 Task: Forward email as attachment with the signature Christian Kelly with the subject Request for sponsorship from softage.1@softage.net to softage.10@softage.net with the message Can you send me a copy of the updated project schedule?
Action: Mouse moved to (1005, 86)
Screenshot: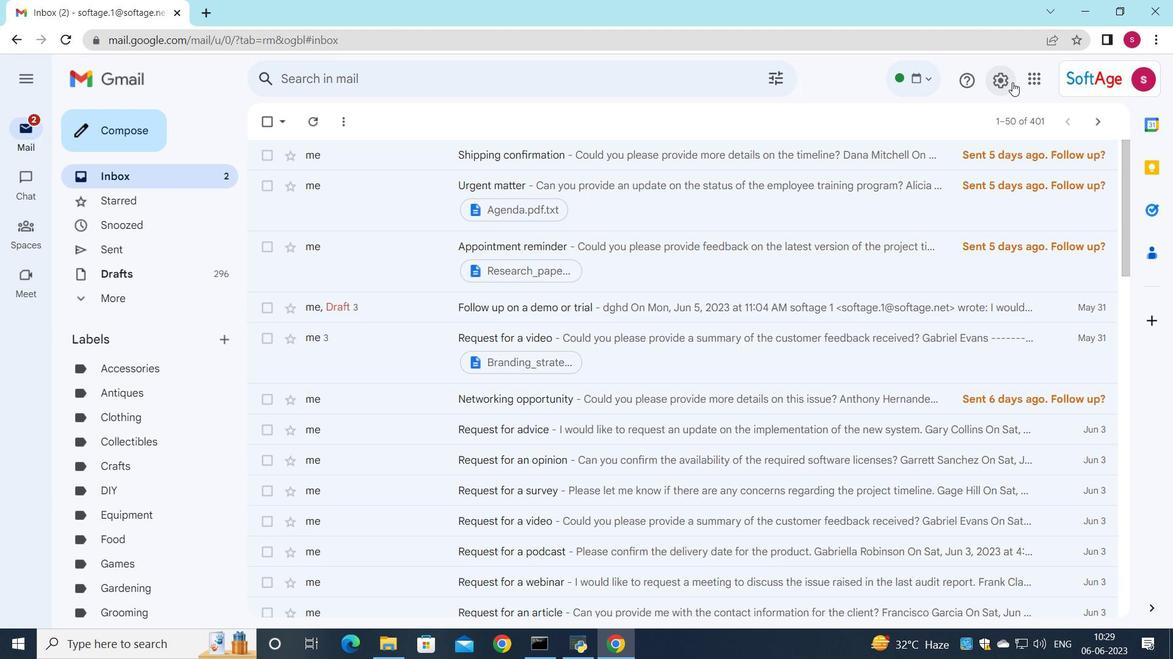 
Action: Mouse pressed left at (1005, 86)
Screenshot: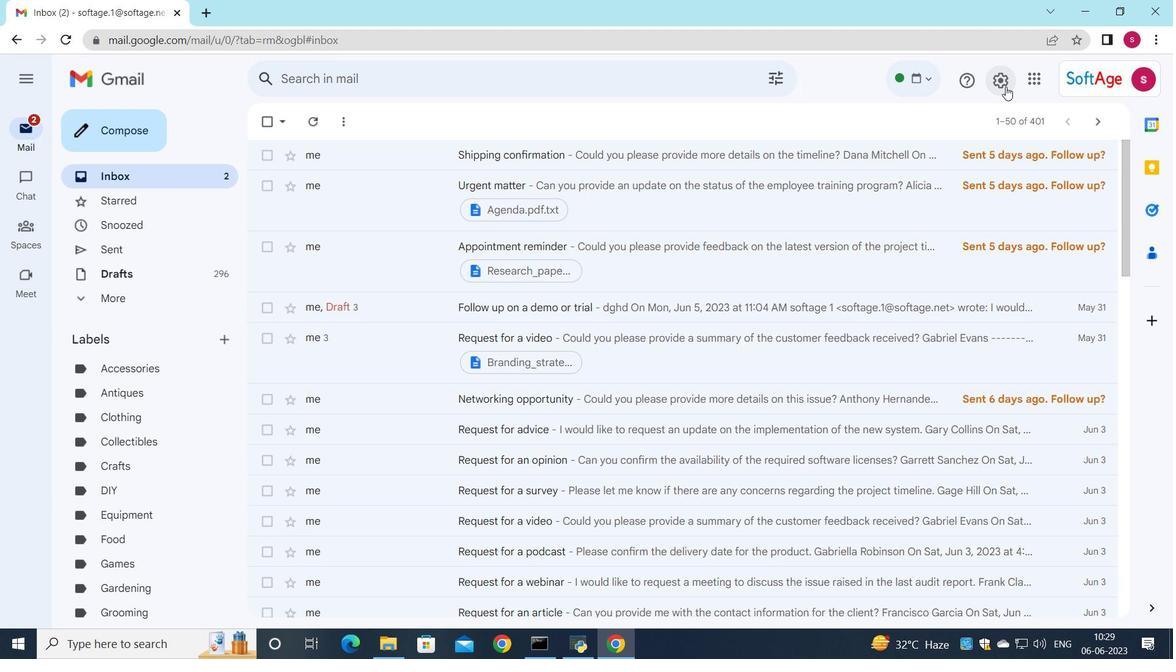 
Action: Mouse moved to (996, 160)
Screenshot: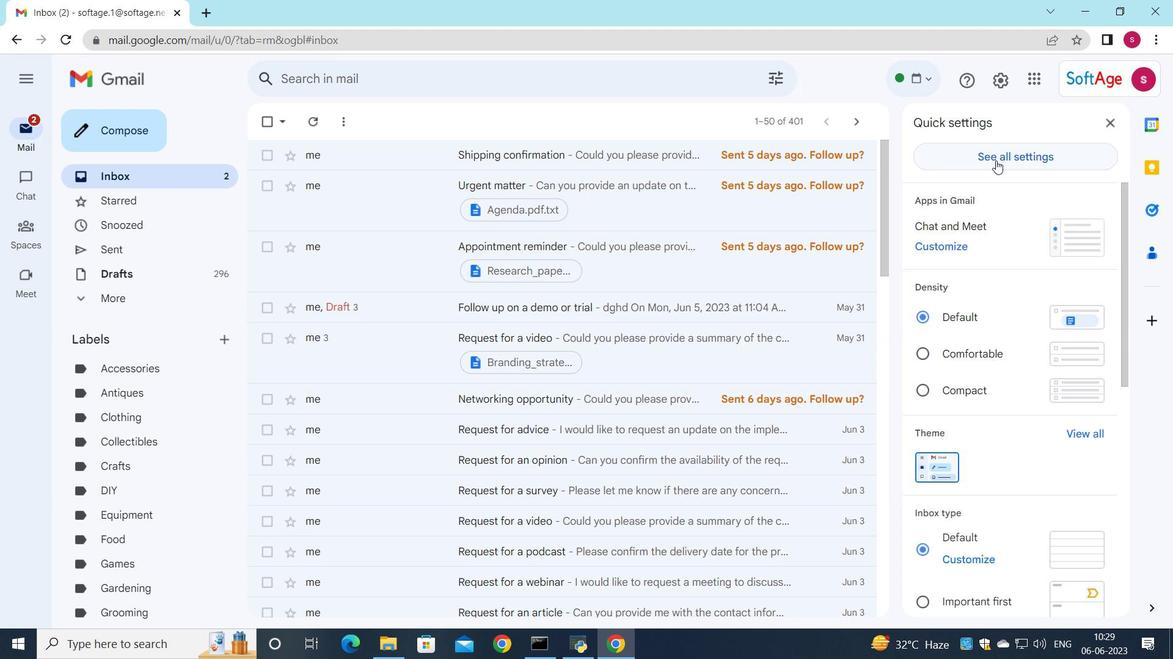 
Action: Mouse pressed left at (996, 160)
Screenshot: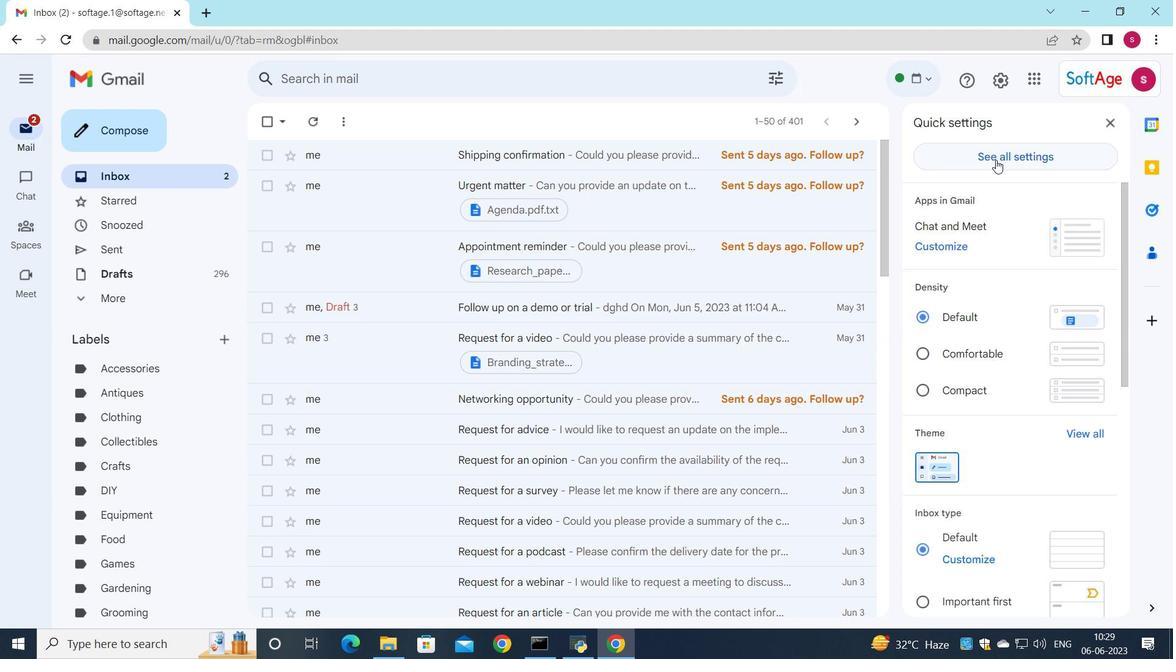 
Action: Mouse moved to (535, 287)
Screenshot: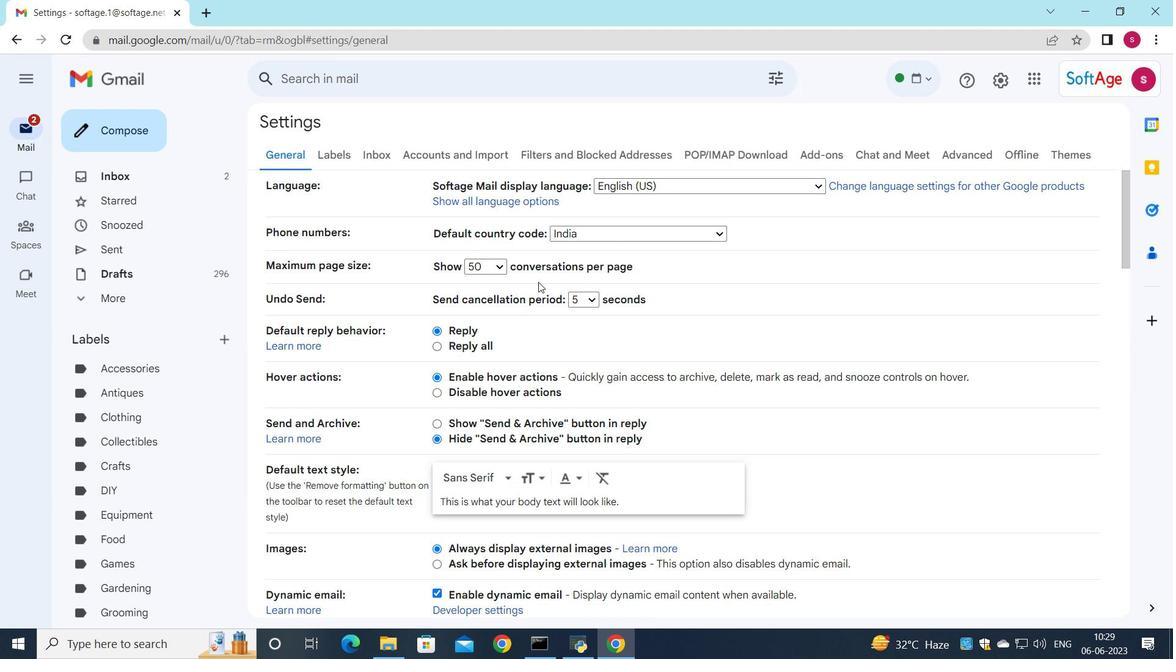 
Action: Mouse scrolled (535, 286) with delta (0, 0)
Screenshot: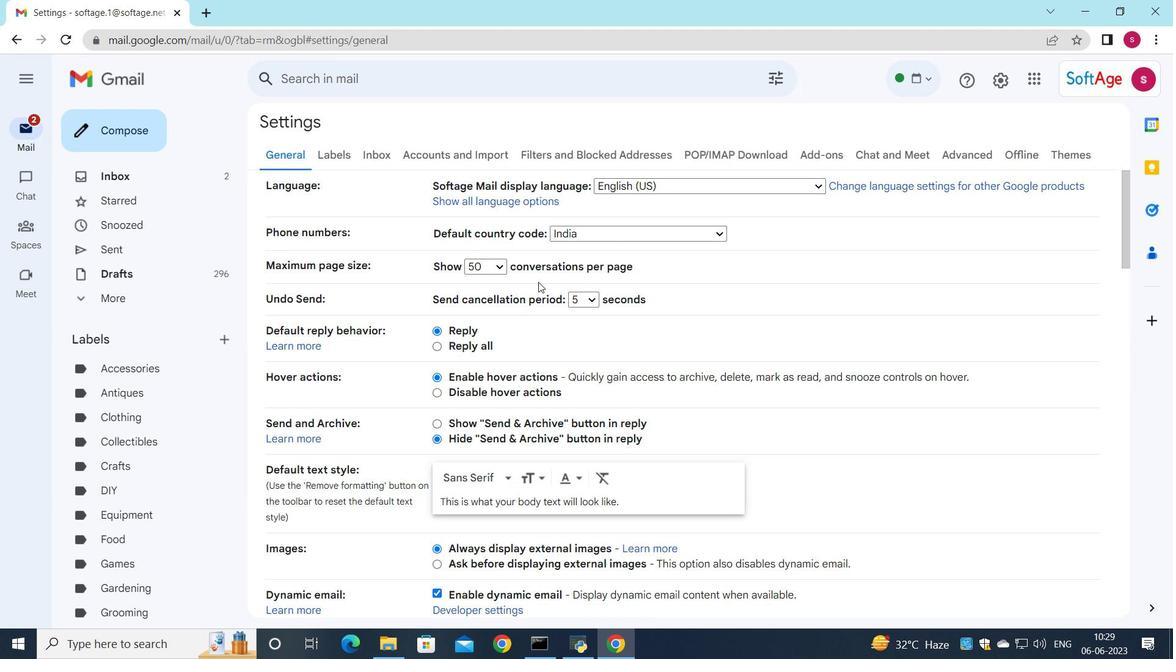 
Action: Mouse moved to (493, 302)
Screenshot: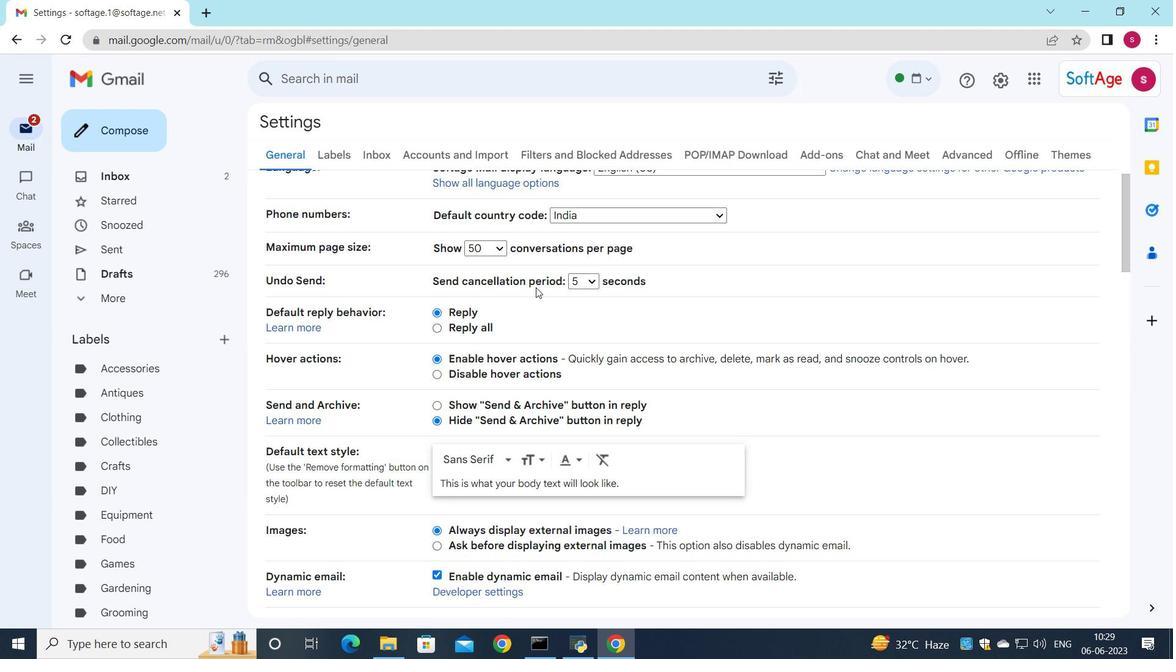 
Action: Mouse scrolled (535, 288) with delta (0, 0)
Screenshot: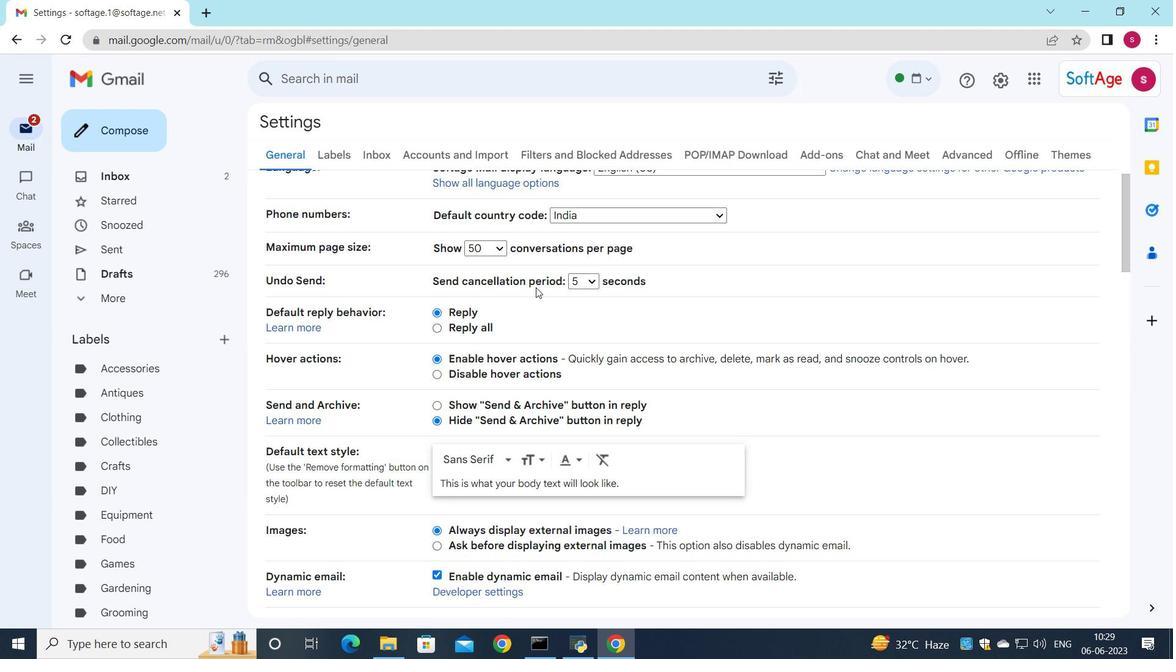 
Action: Mouse moved to (491, 302)
Screenshot: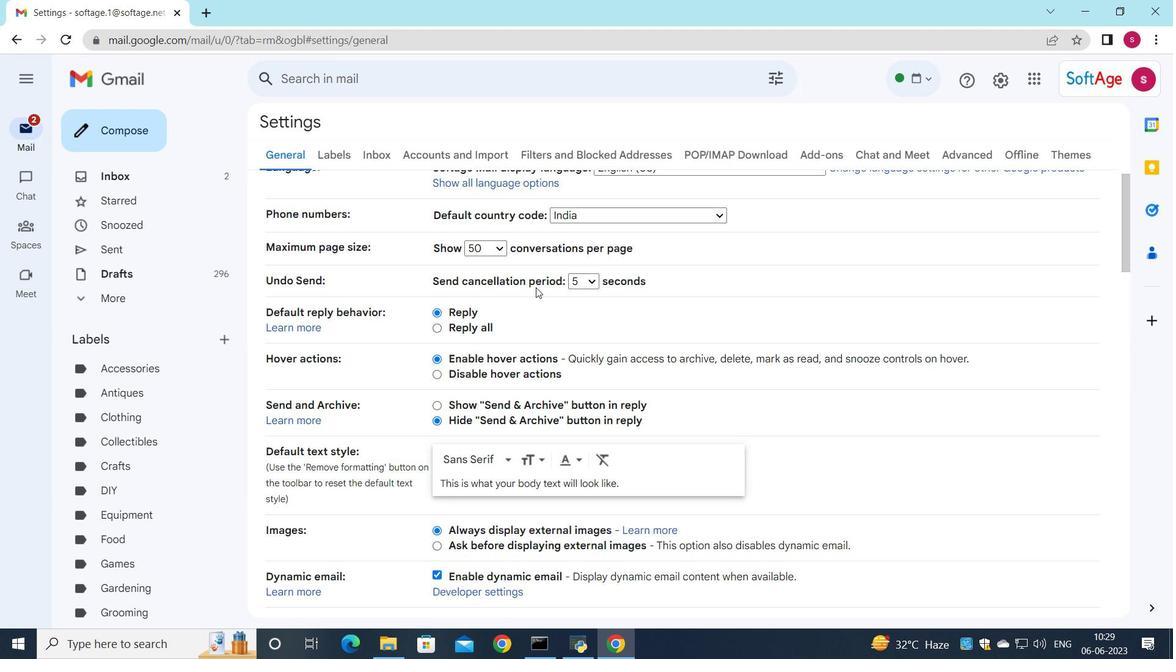 
Action: Mouse scrolled (535, 291) with delta (0, 0)
Screenshot: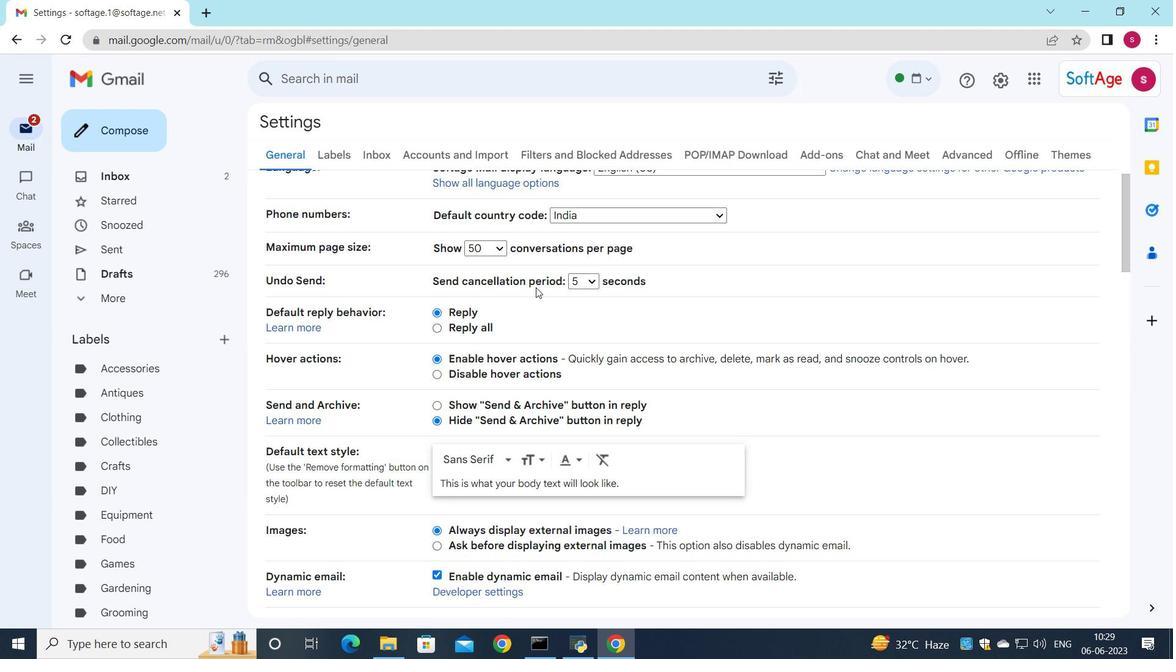 
Action: Mouse moved to (488, 302)
Screenshot: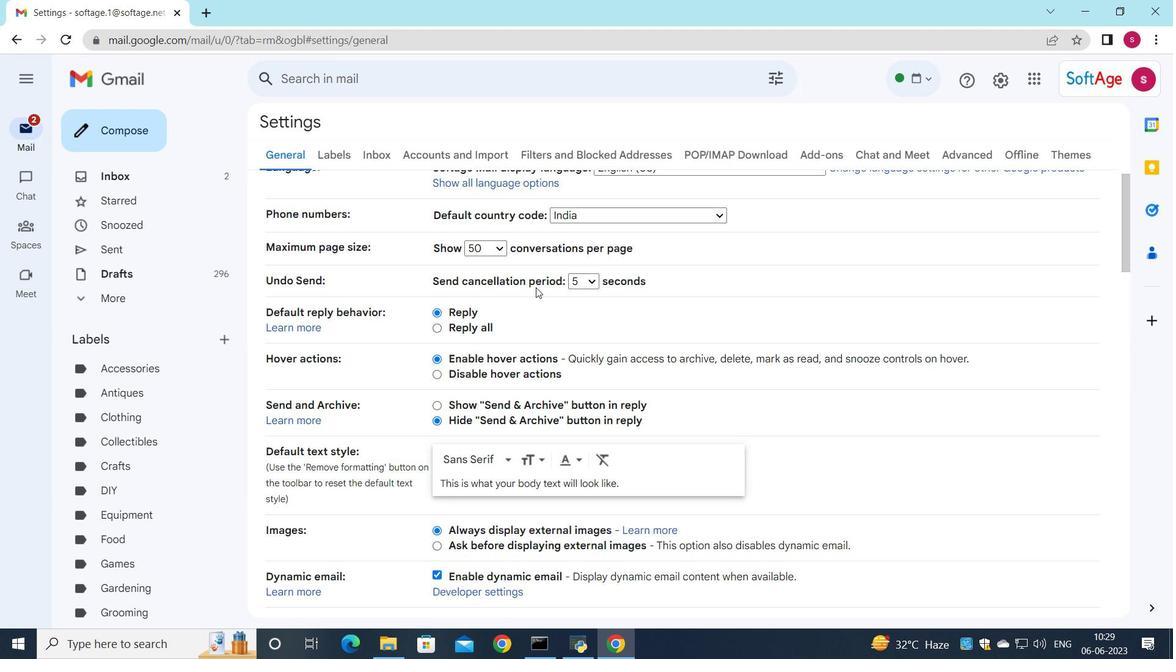 
Action: Mouse scrolled (535, 293) with delta (0, 0)
Screenshot: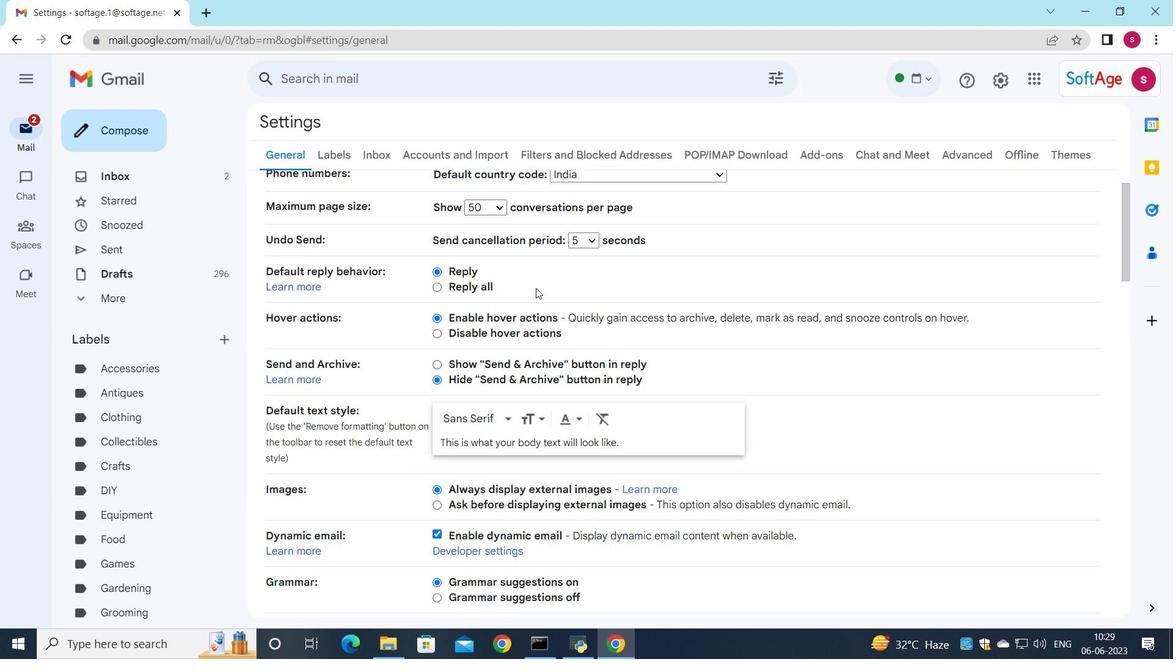 
Action: Mouse moved to (474, 309)
Screenshot: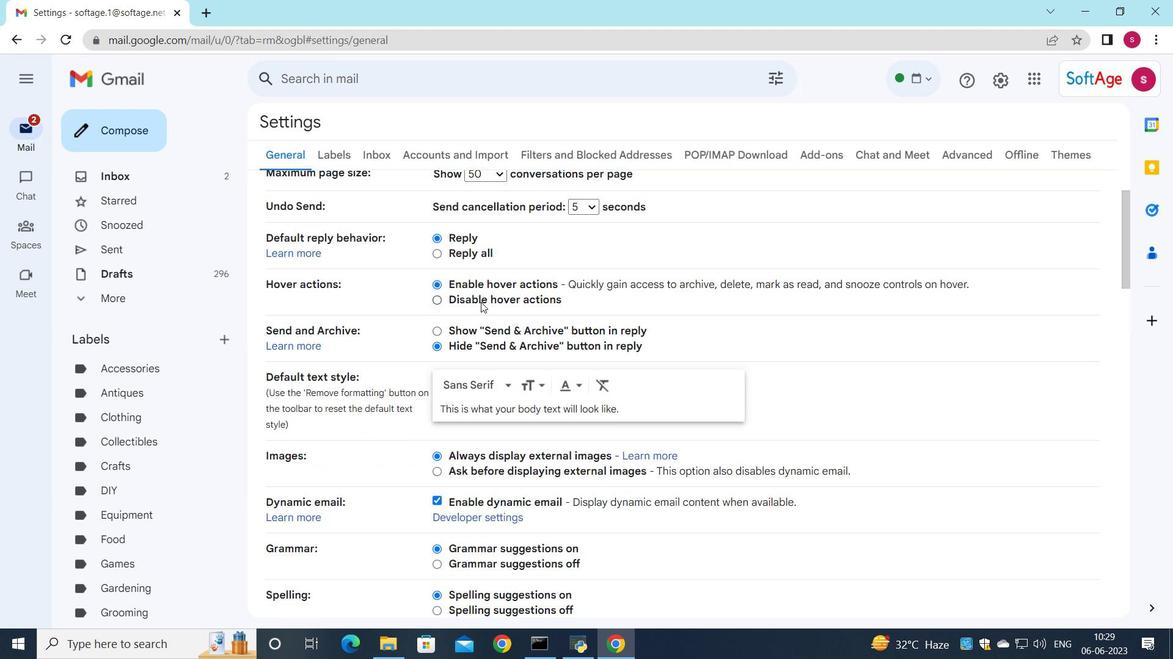 
Action: Mouse scrolled (474, 307) with delta (0, 0)
Screenshot: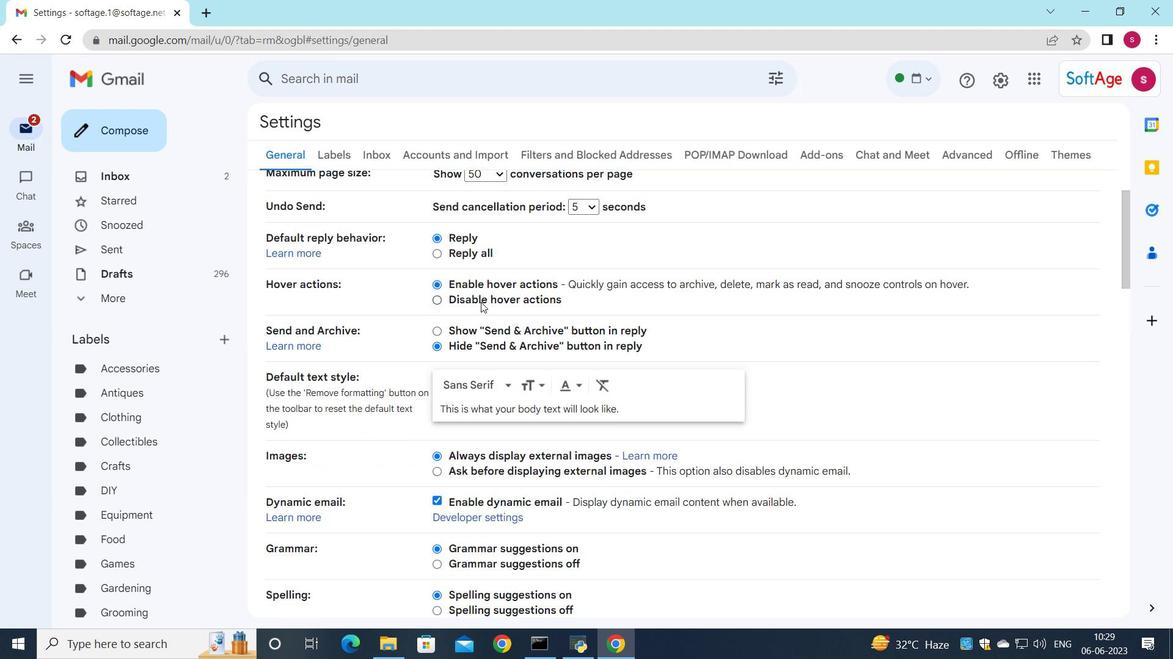 
Action: Mouse moved to (472, 310)
Screenshot: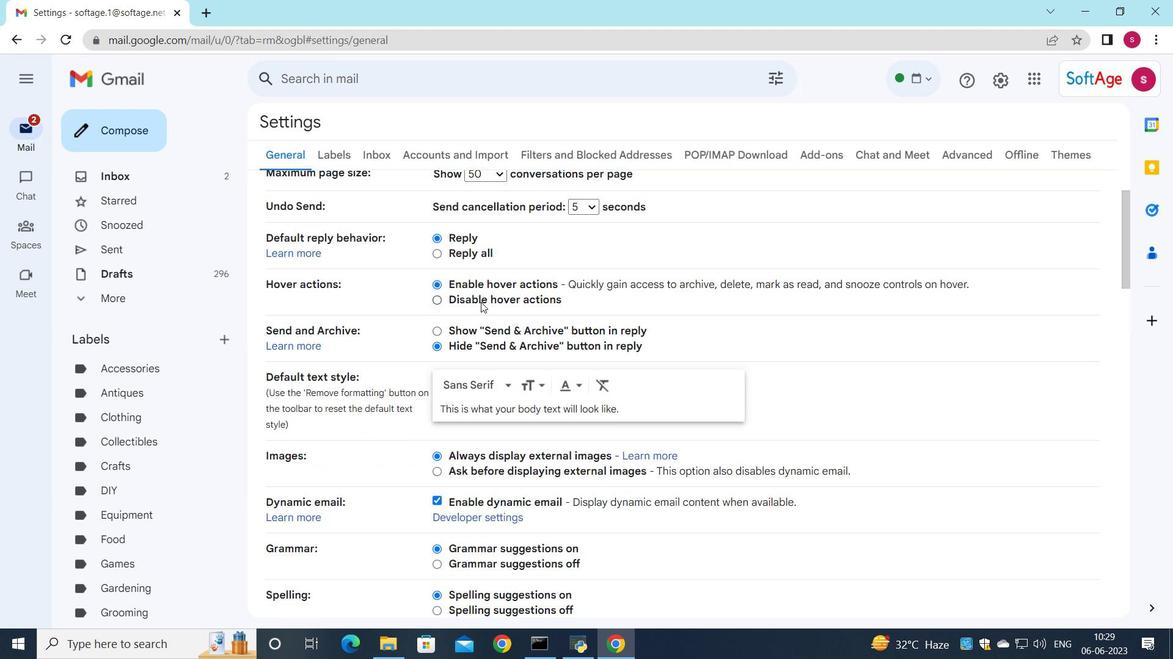 
Action: Mouse scrolled (473, 309) with delta (0, 0)
Screenshot: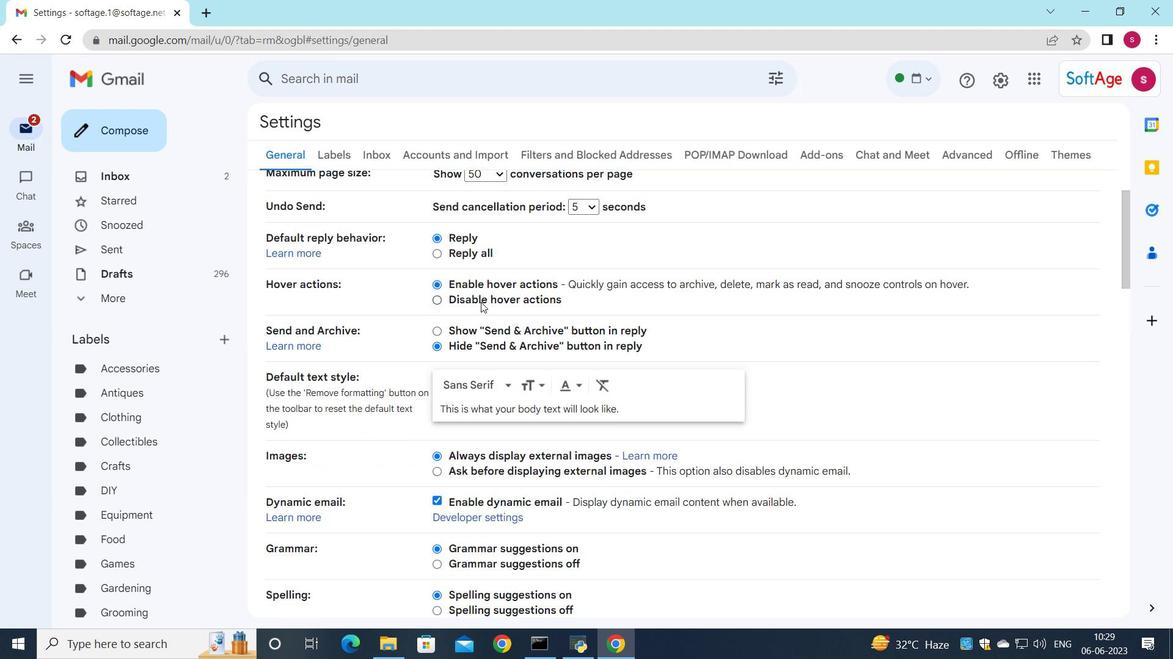 
Action: Mouse moved to (471, 315)
Screenshot: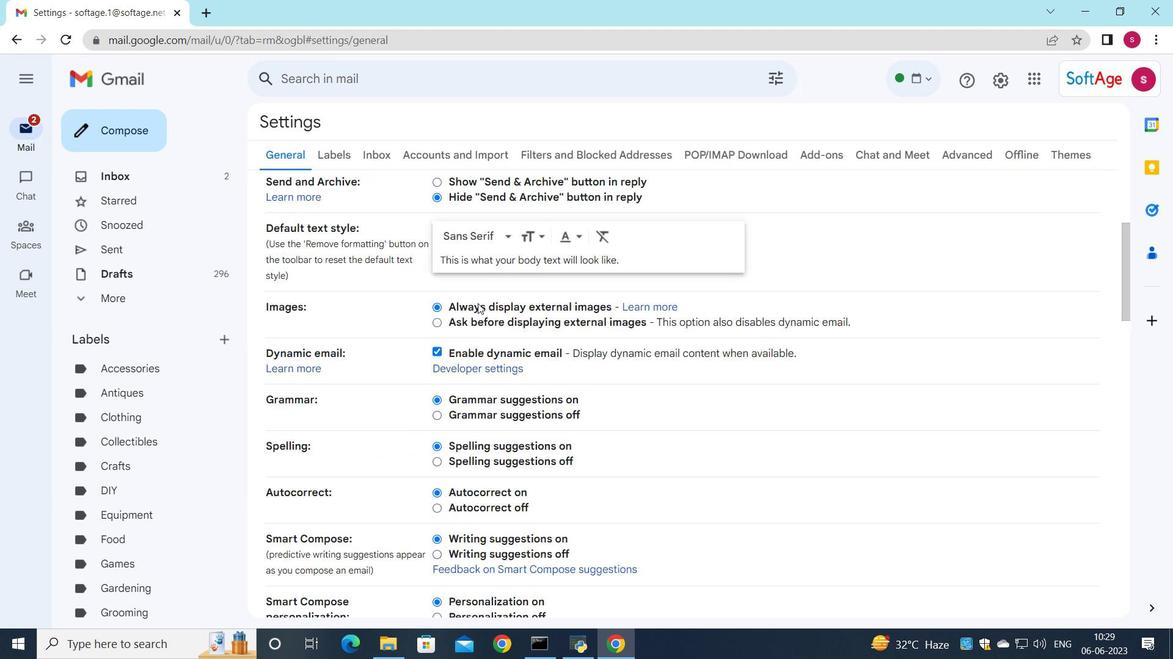 
Action: Mouse scrolled (471, 314) with delta (0, 0)
Screenshot: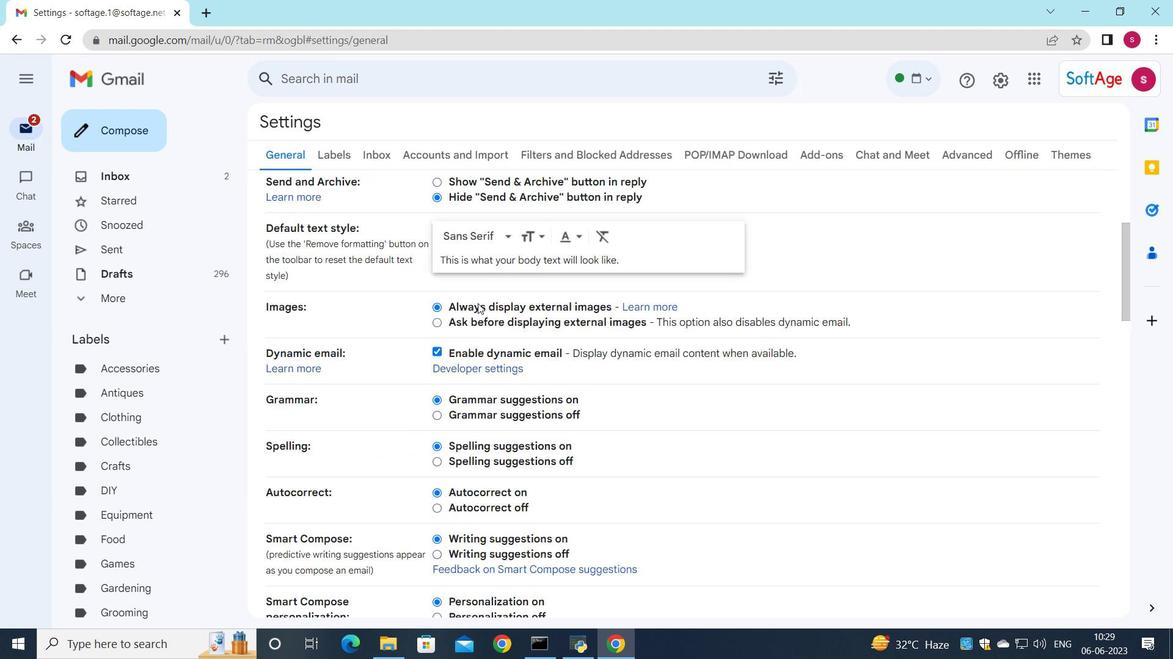
Action: Mouse moved to (467, 322)
Screenshot: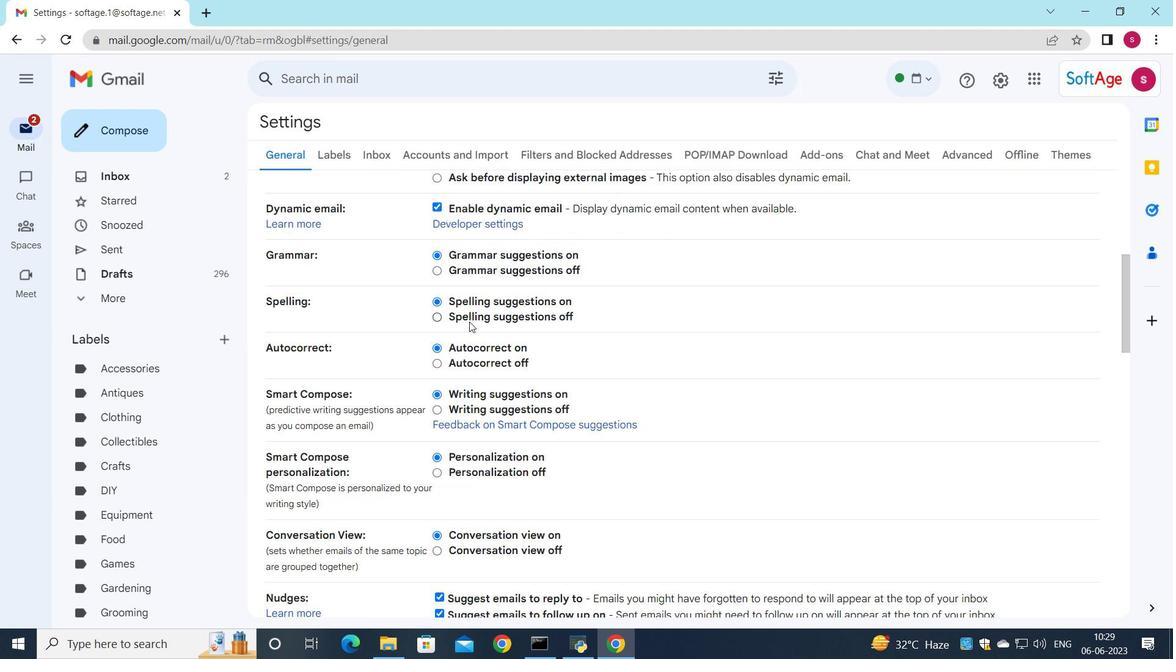 
Action: Mouse scrolled (467, 321) with delta (0, 0)
Screenshot: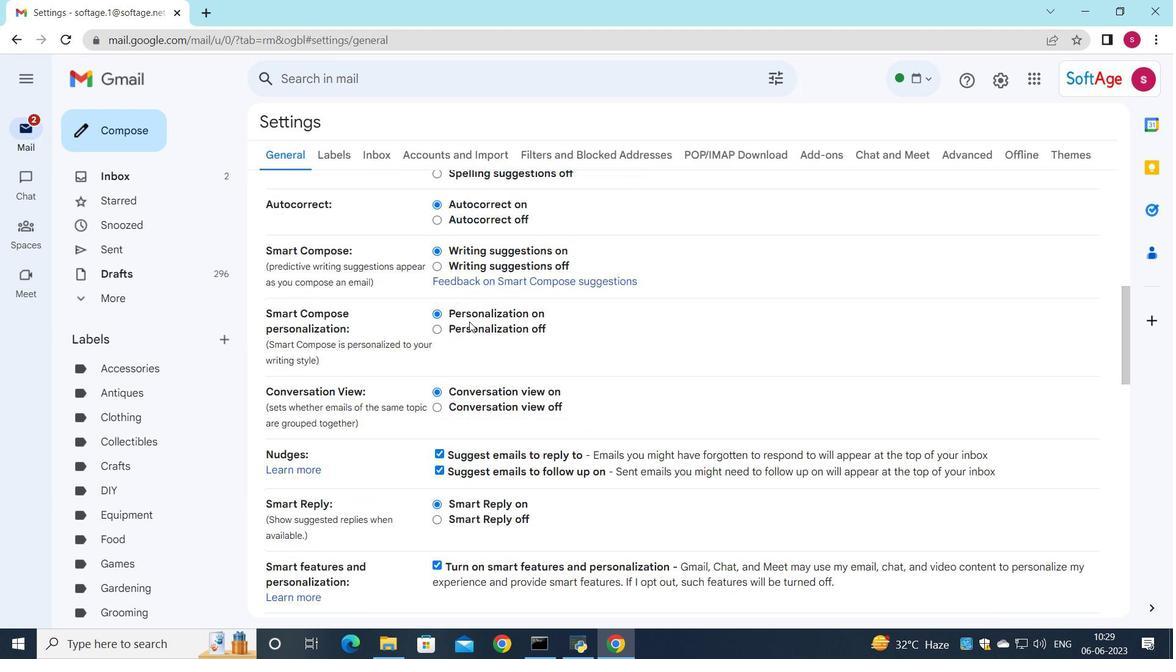 
Action: Mouse moved to (466, 322)
Screenshot: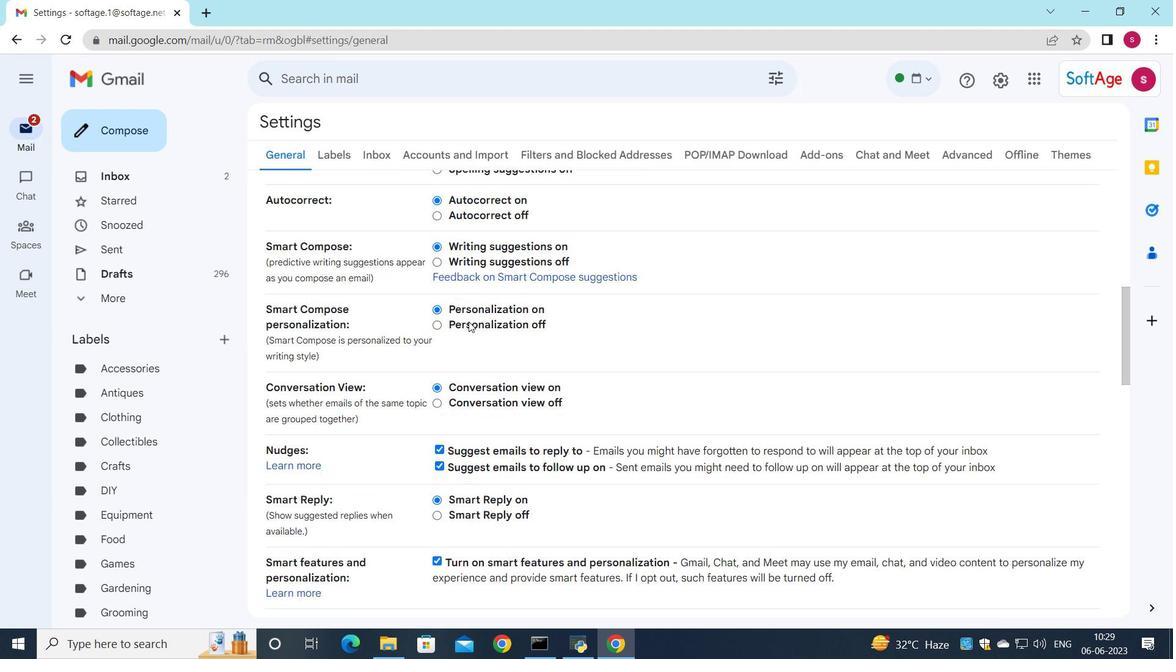 
Action: Mouse scrolled (466, 321) with delta (0, 0)
Screenshot: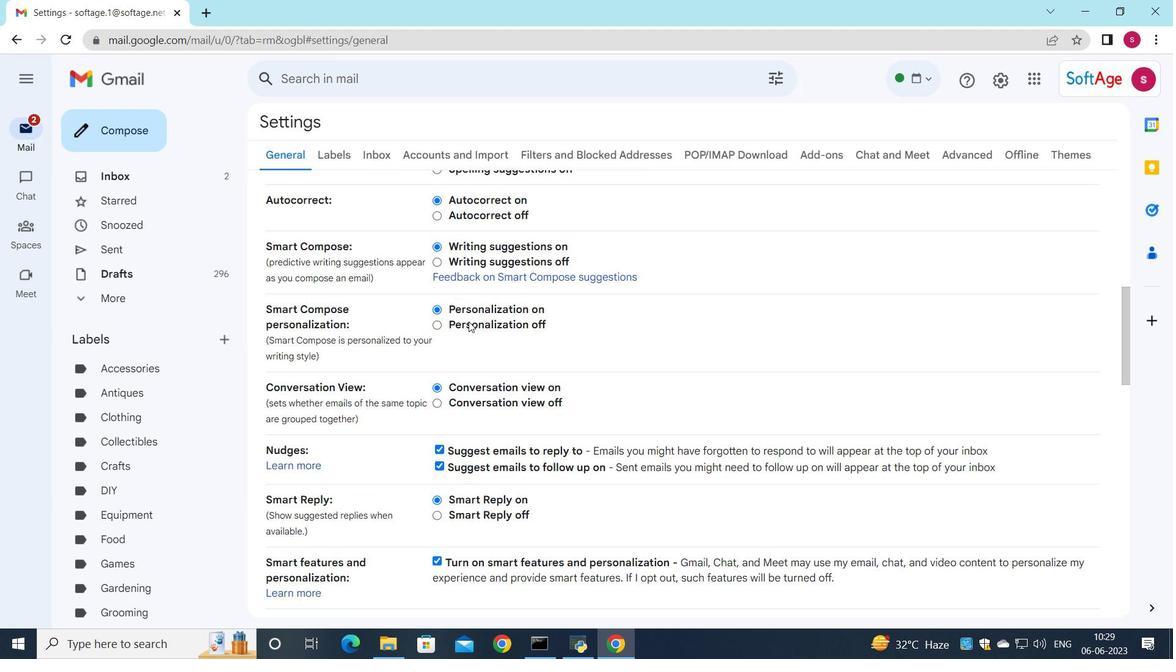 
Action: Mouse scrolled (466, 321) with delta (0, 0)
Screenshot: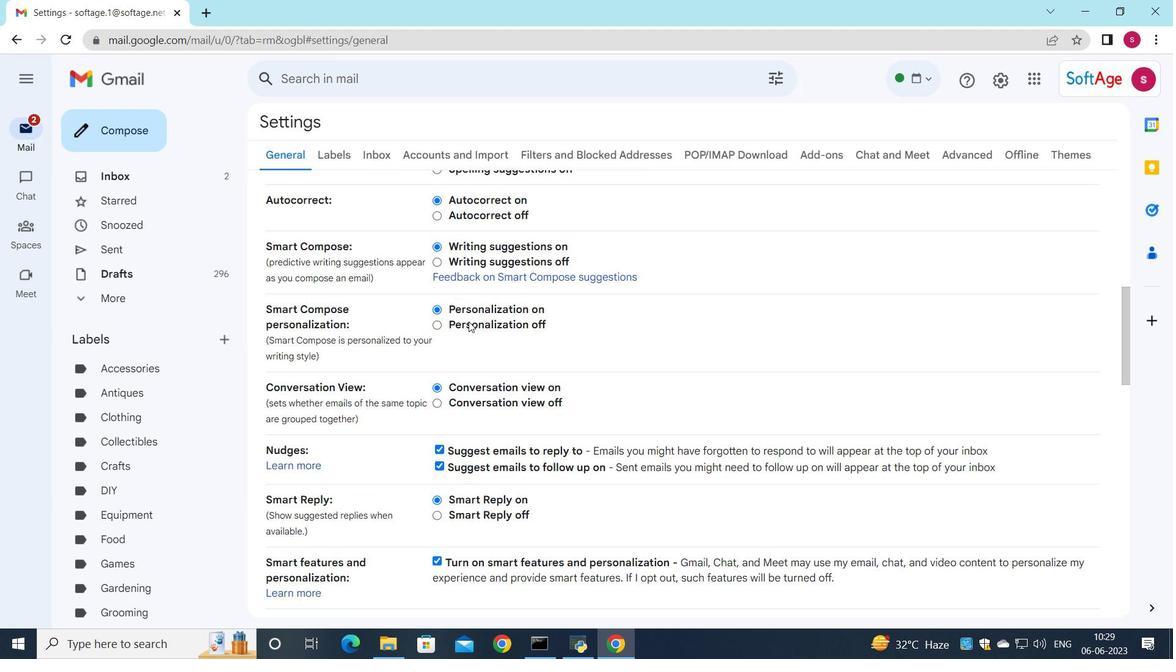 
Action: Mouse moved to (466, 322)
Screenshot: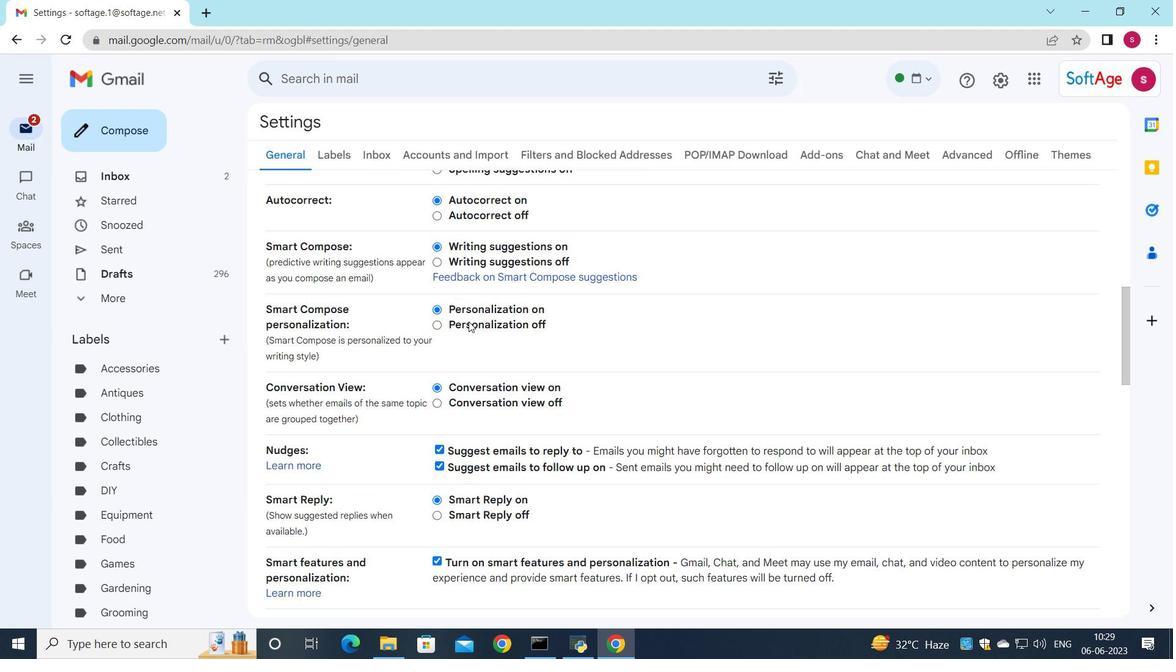 
Action: Mouse scrolled (466, 321) with delta (0, 0)
Screenshot: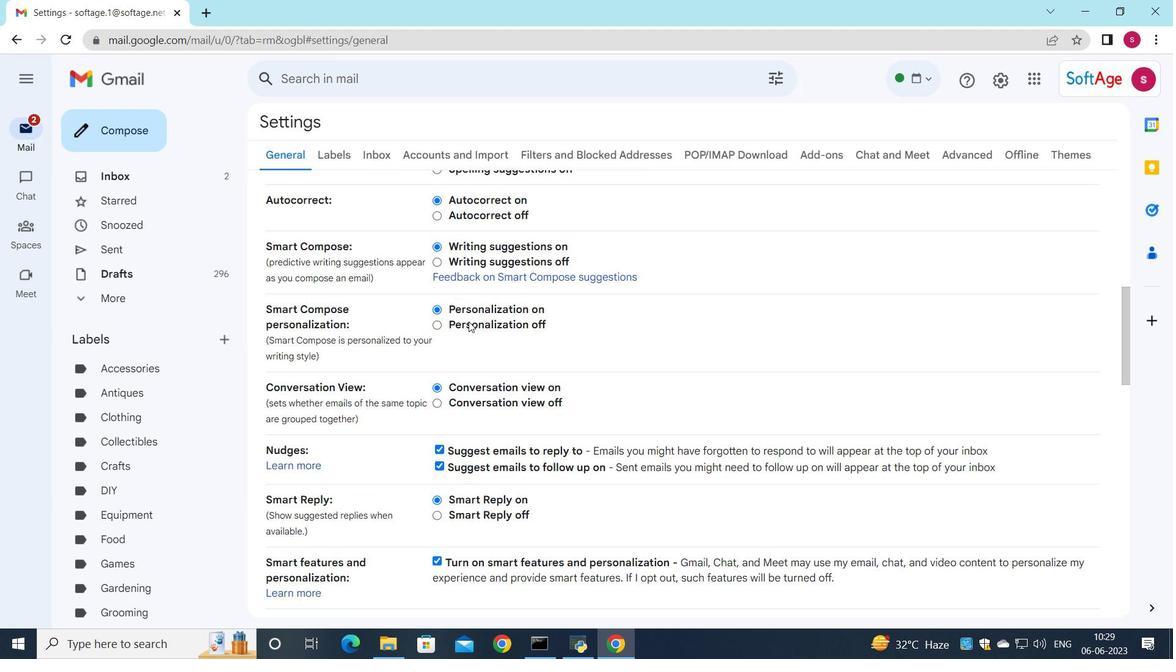 
Action: Mouse moved to (466, 325)
Screenshot: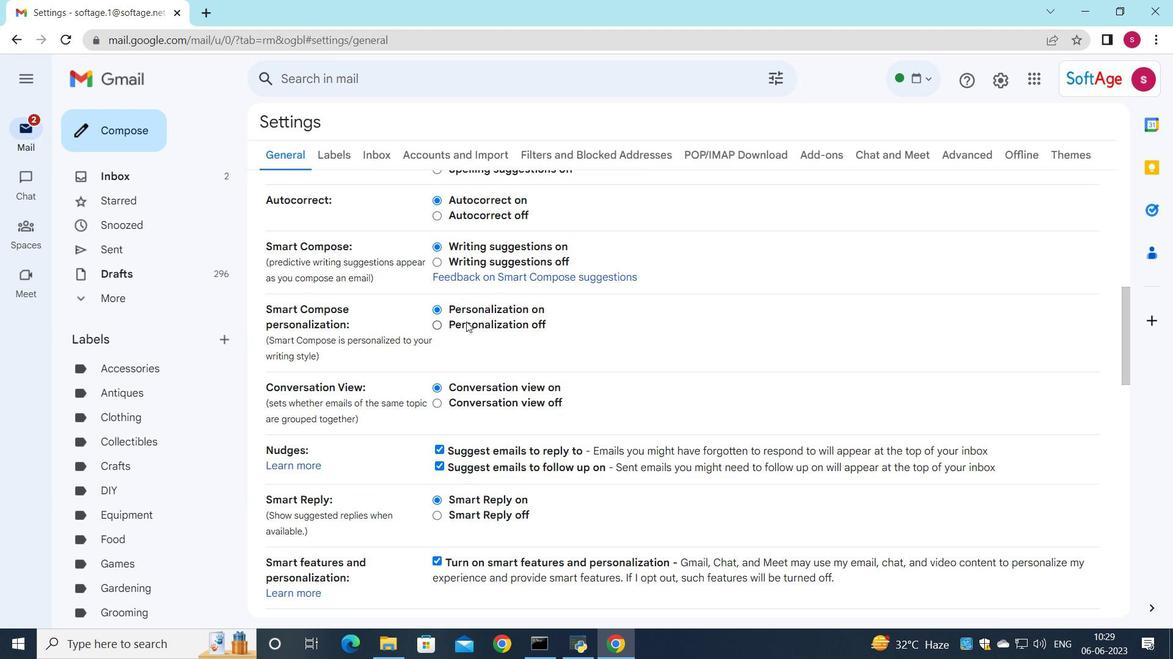 
Action: Mouse scrolled (466, 324) with delta (0, 0)
Screenshot: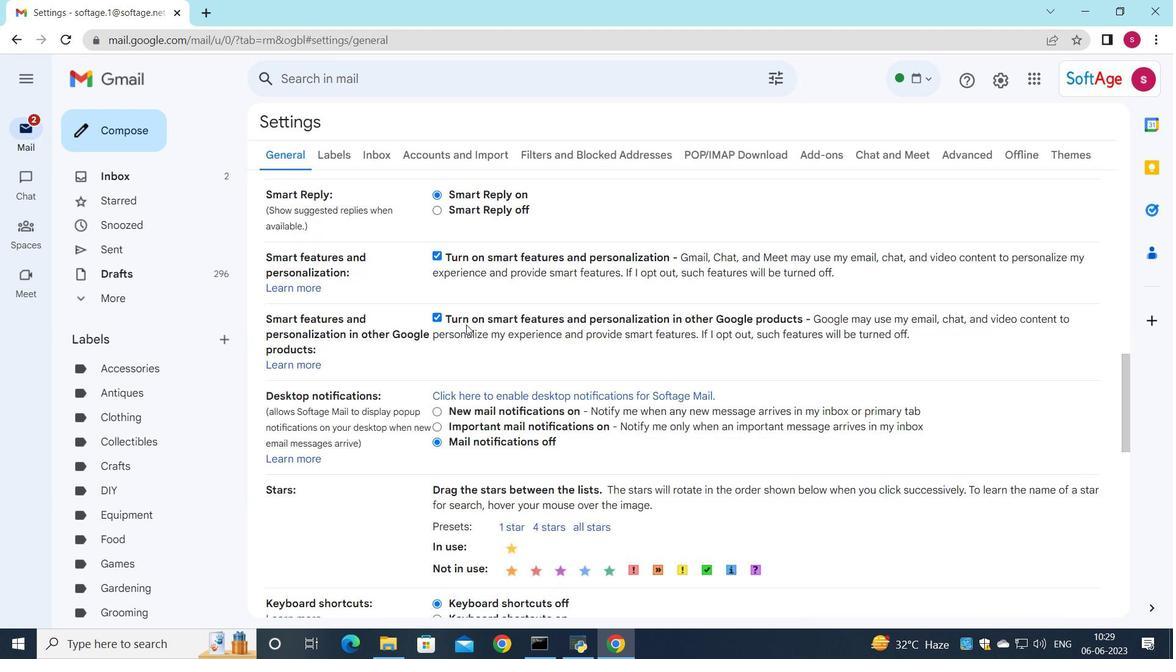 
Action: Mouse scrolled (466, 324) with delta (0, 0)
Screenshot: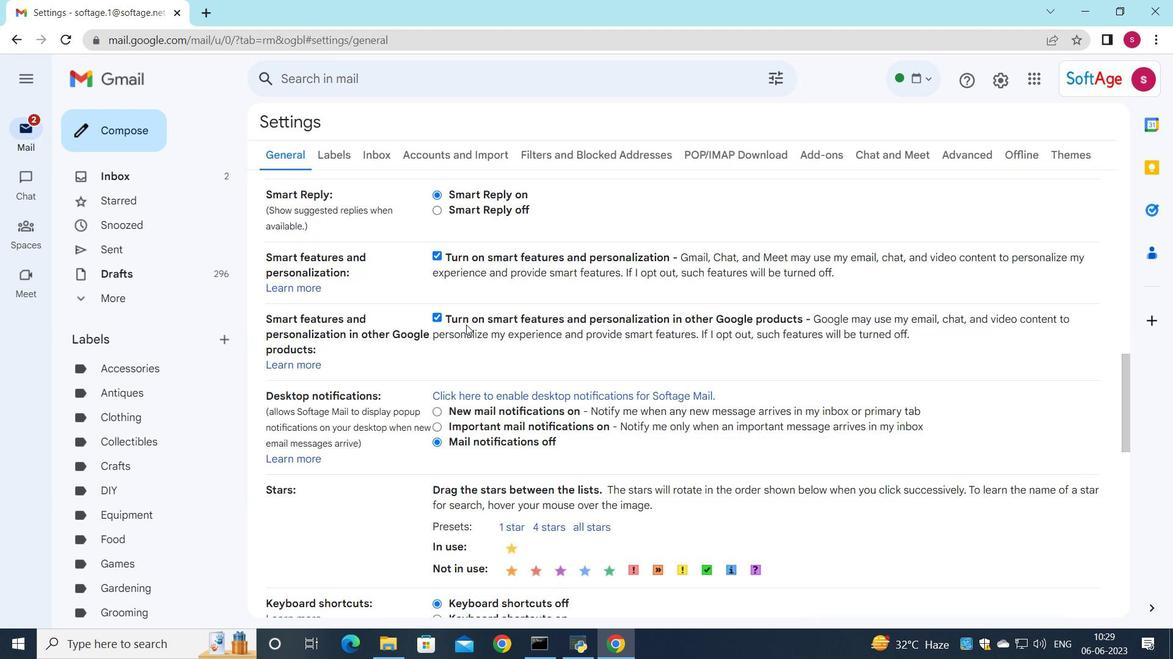 
Action: Mouse scrolled (466, 324) with delta (0, 0)
Screenshot: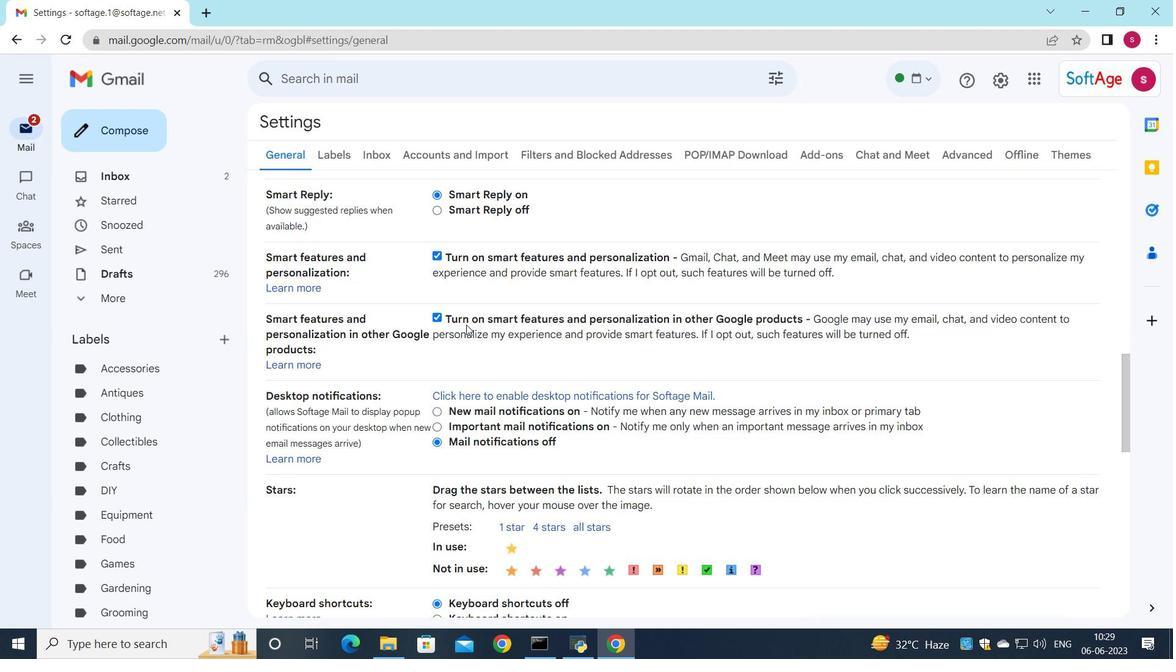 
Action: Mouse scrolled (466, 324) with delta (0, 0)
Screenshot: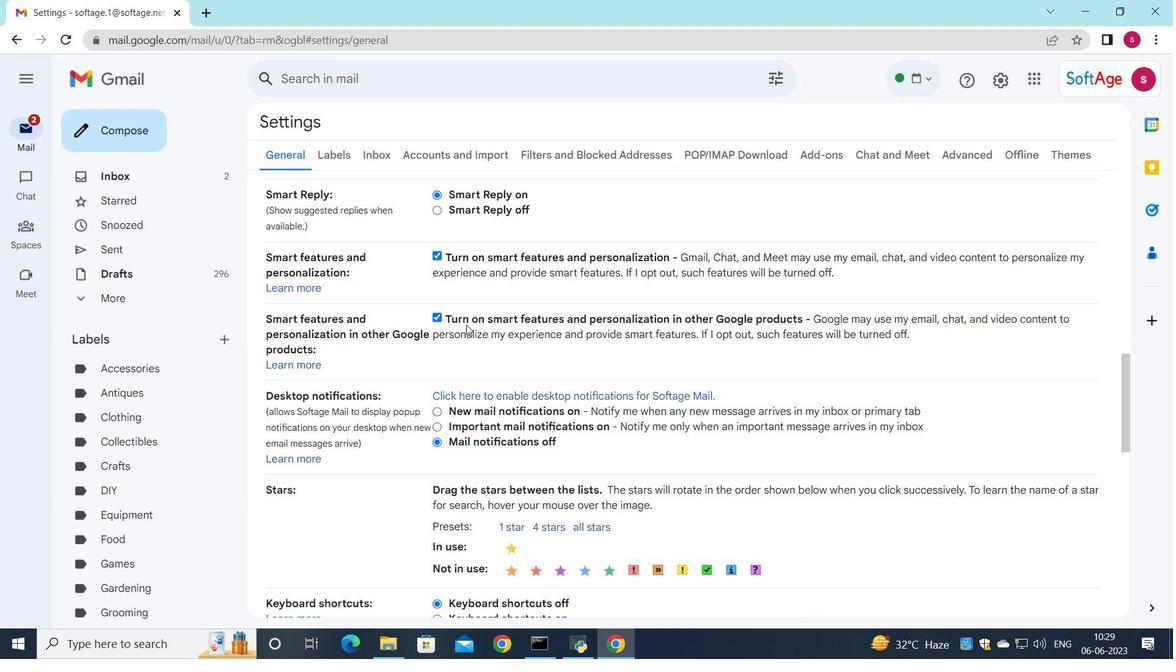 
Action: Mouse scrolled (466, 324) with delta (0, 0)
Screenshot: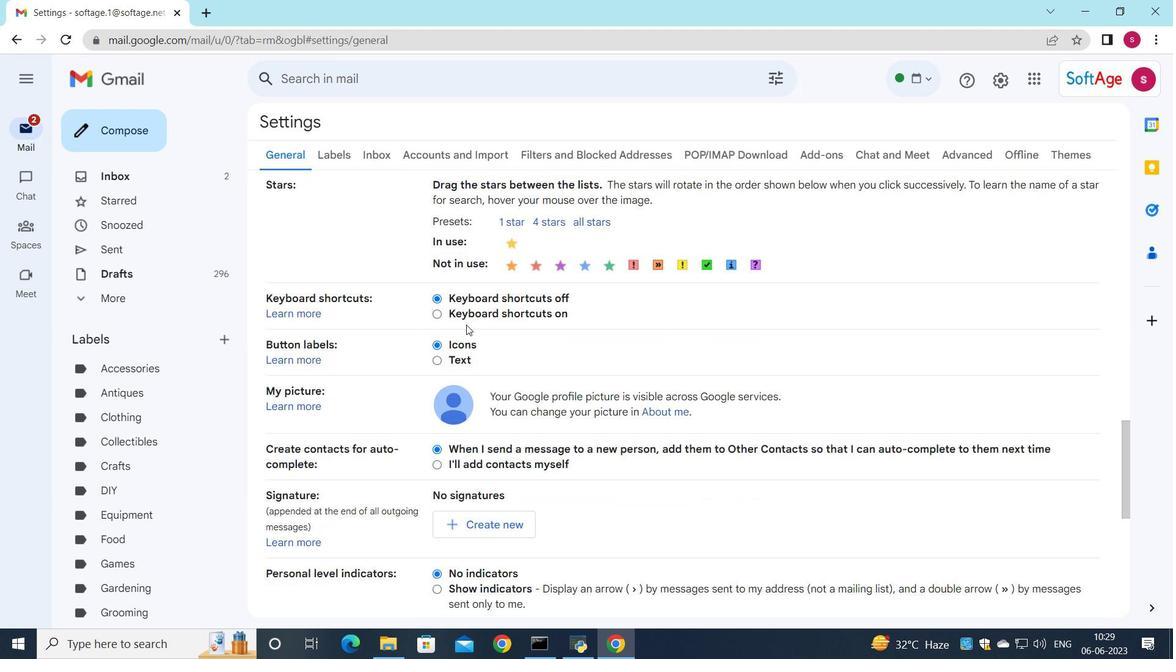 
Action: Mouse scrolled (466, 324) with delta (0, 0)
Screenshot: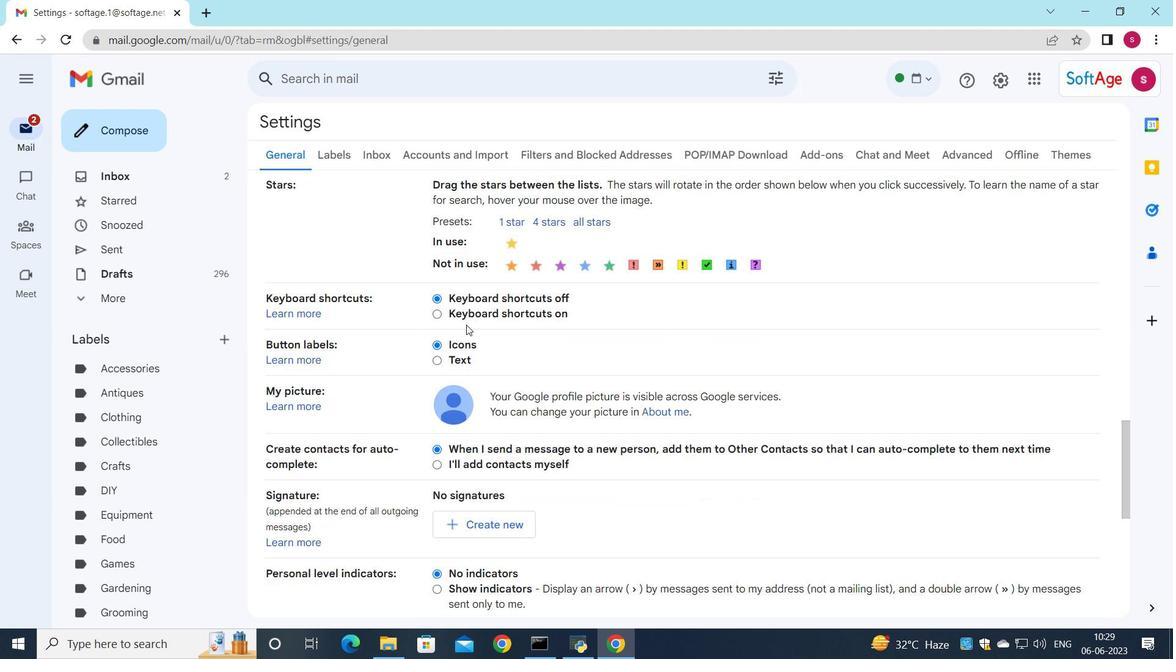 
Action: Mouse scrolled (466, 324) with delta (0, 0)
Screenshot: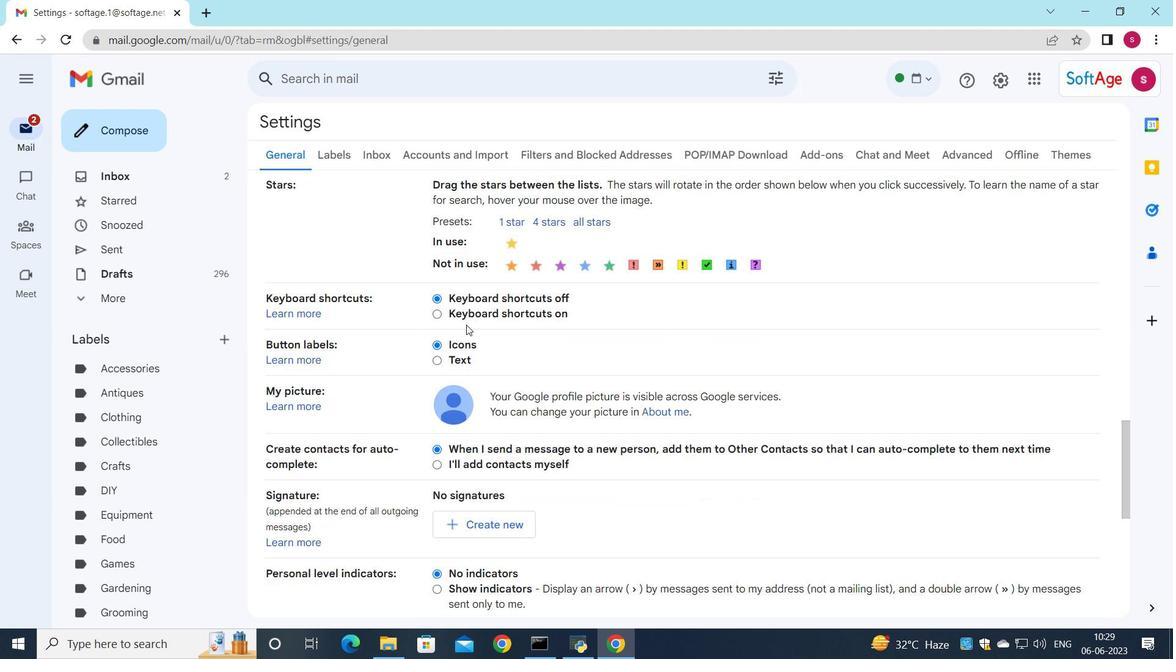 
Action: Mouse moved to (466, 293)
Screenshot: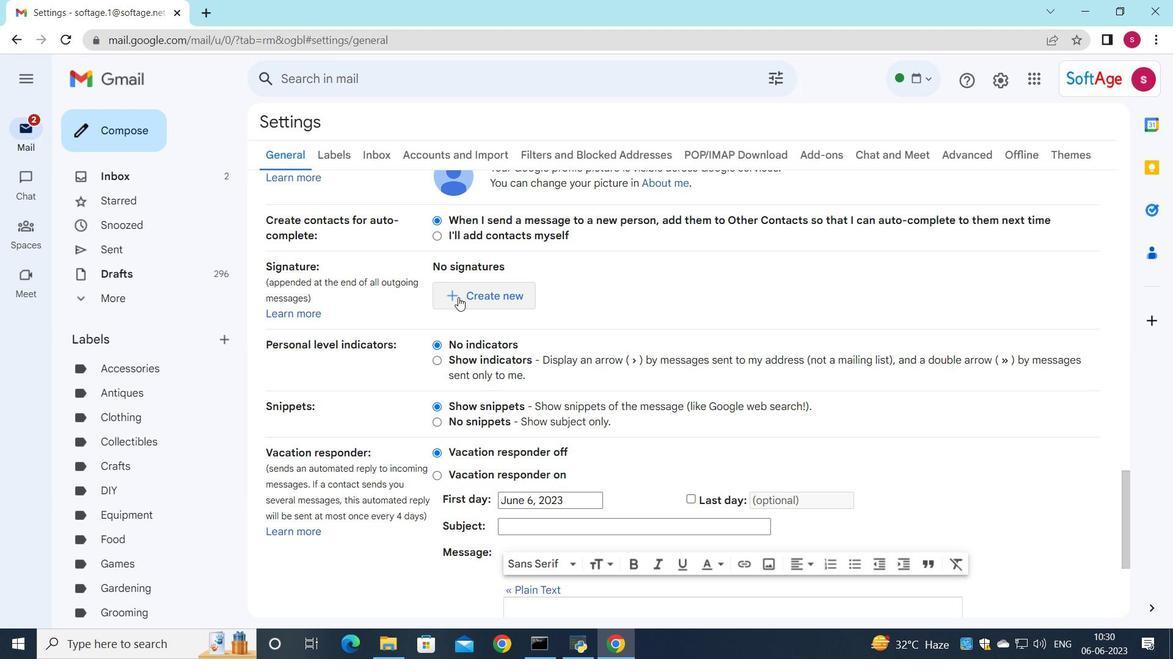 
Action: Mouse pressed left at (466, 293)
Screenshot: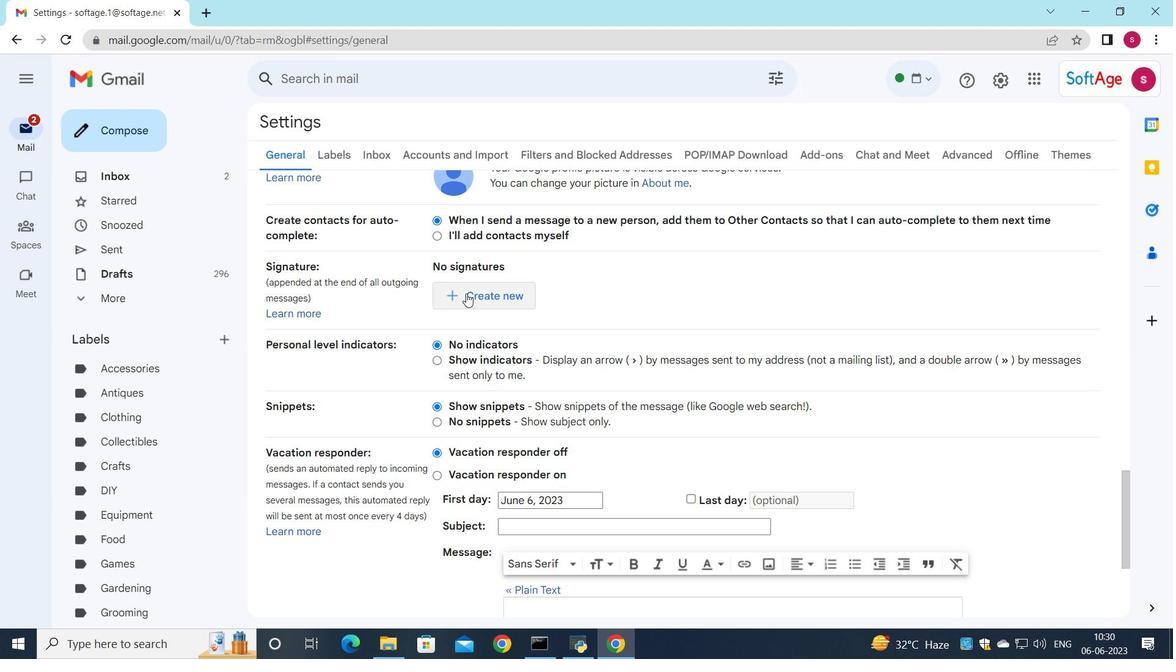 
Action: Key pressed <Key.shift>Christian<Key.space><Key.shift>Kelly
Screenshot: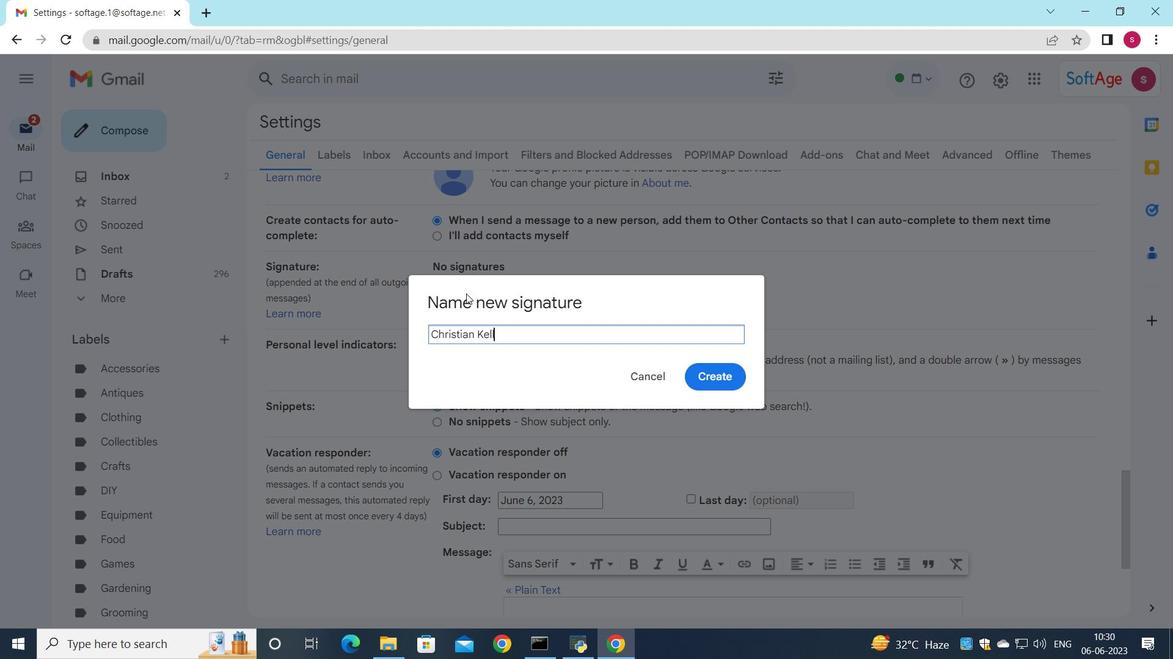 
Action: Mouse moved to (699, 388)
Screenshot: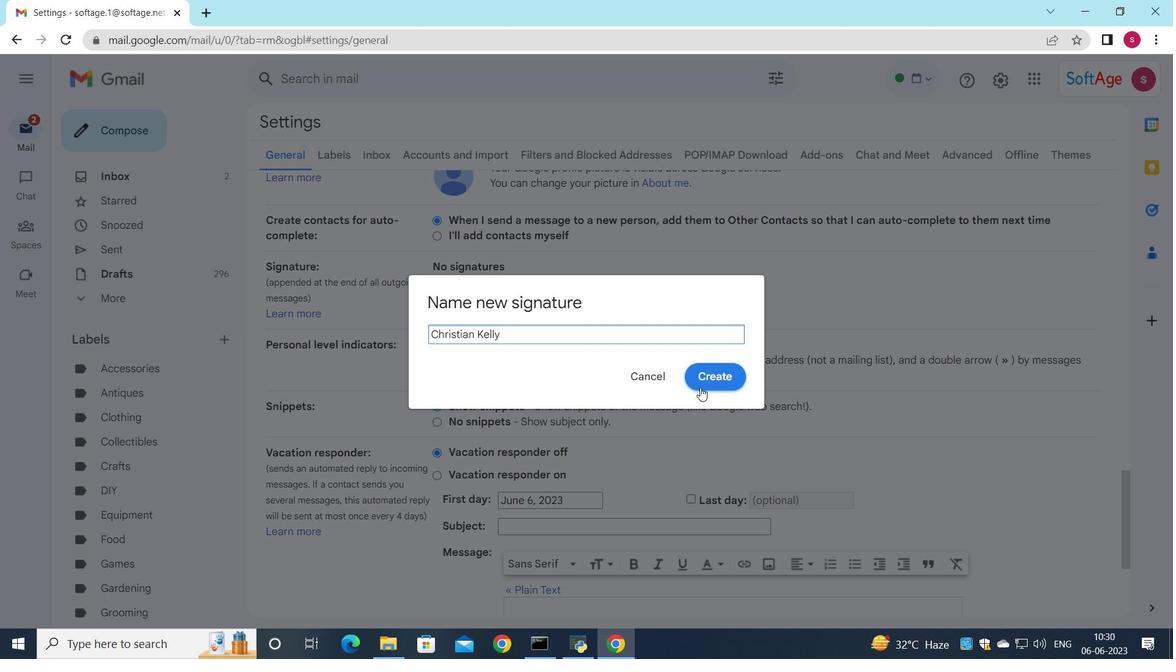 
Action: Key pressed <Key.enter>
Screenshot: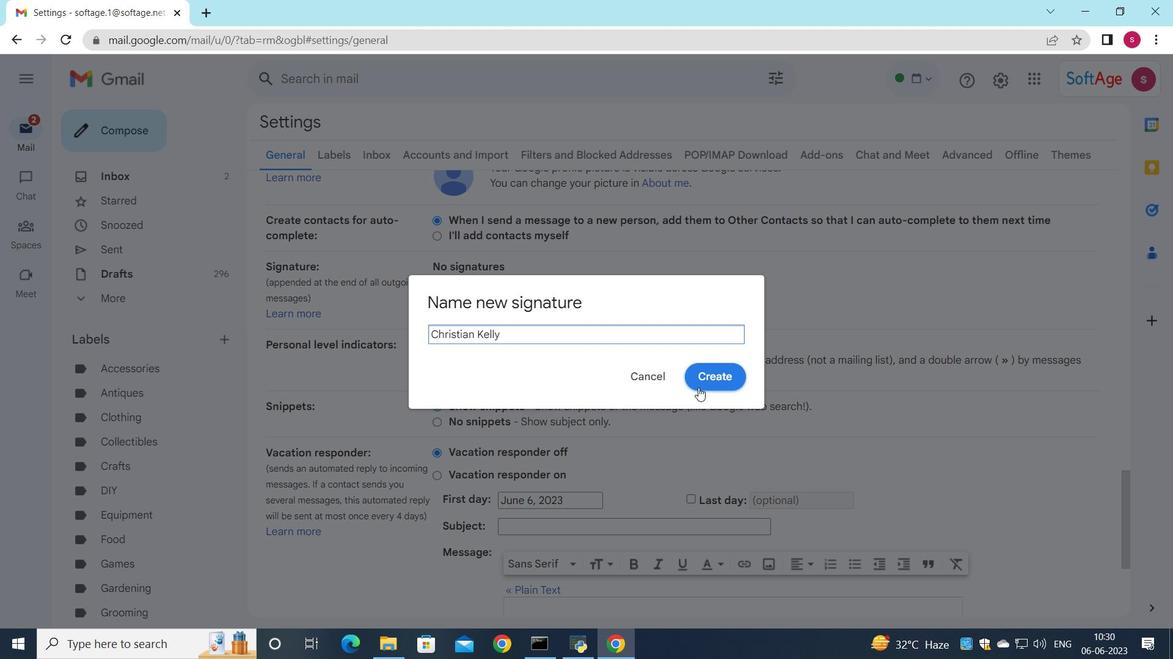 
Action: Mouse moved to (691, 298)
Screenshot: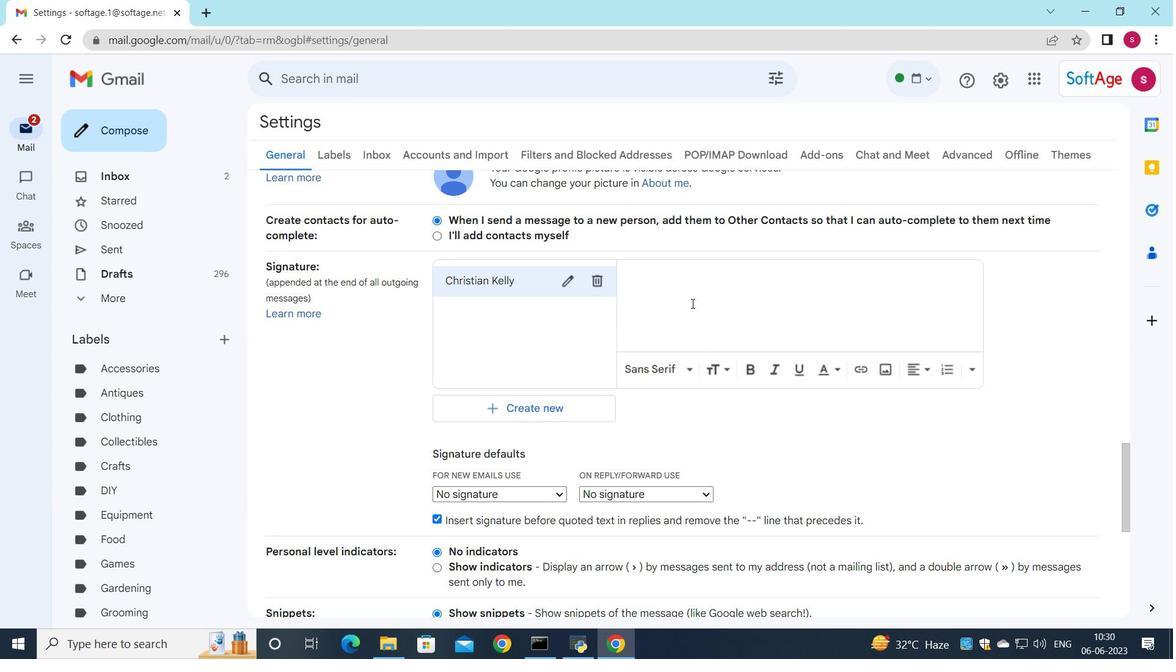 
Action: Mouse pressed left at (691, 298)
Screenshot: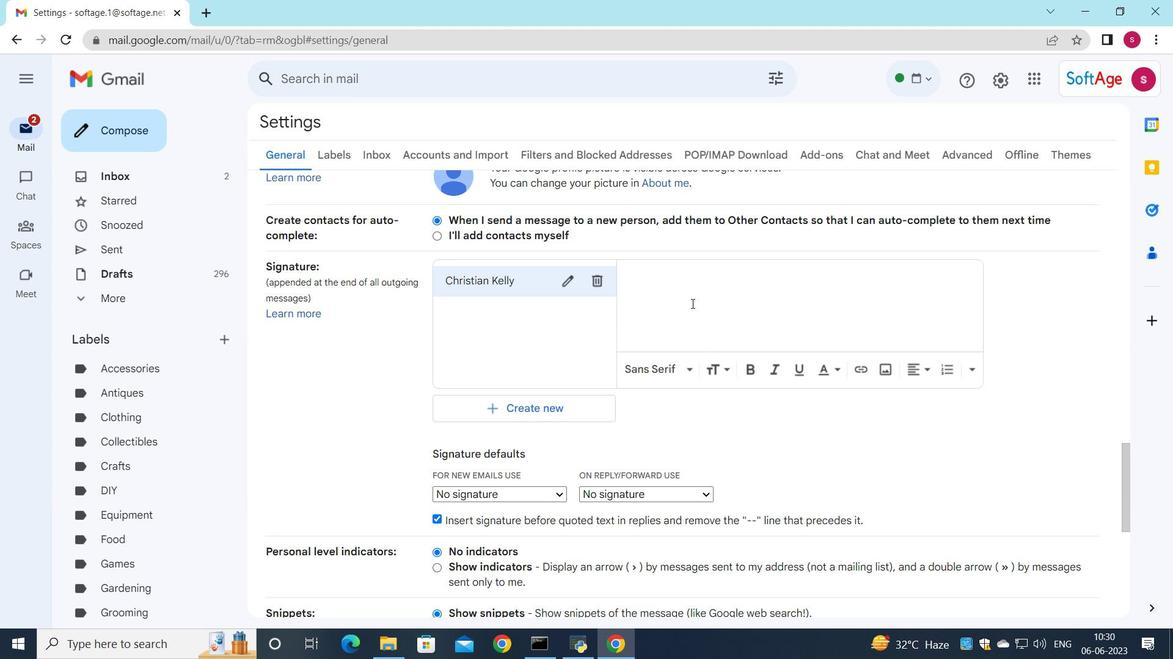 
Action: Key pressed <Key.shift>Christian<Key.space><Key.shift>Kelly
Screenshot: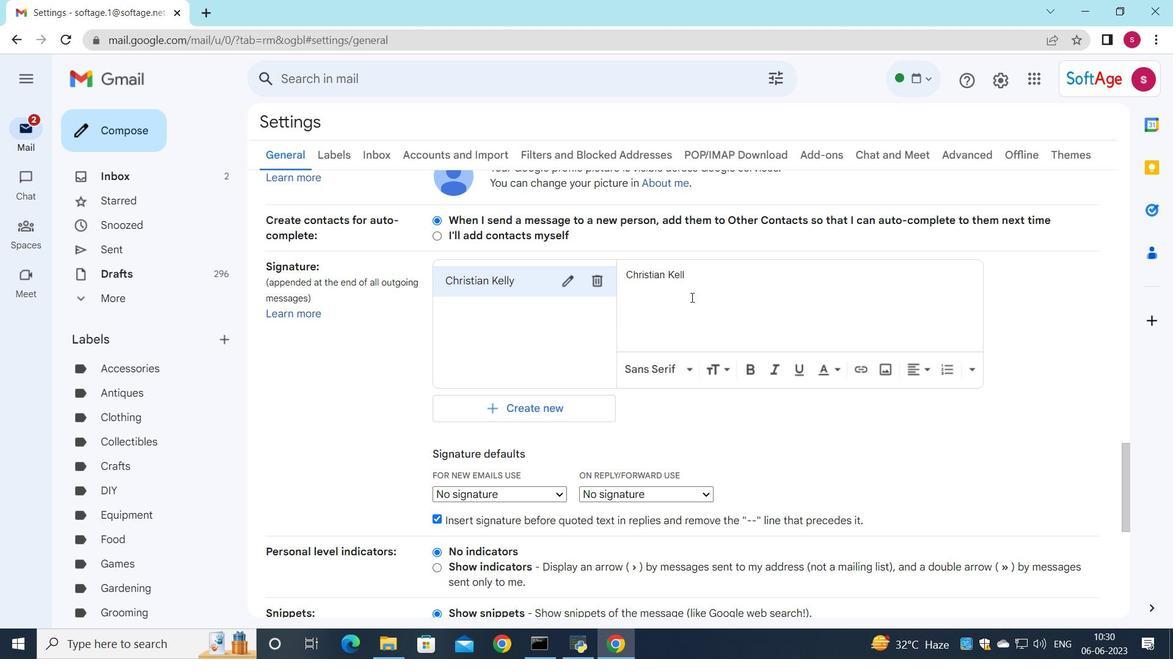 
Action: Mouse moved to (516, 498)
Screenshot: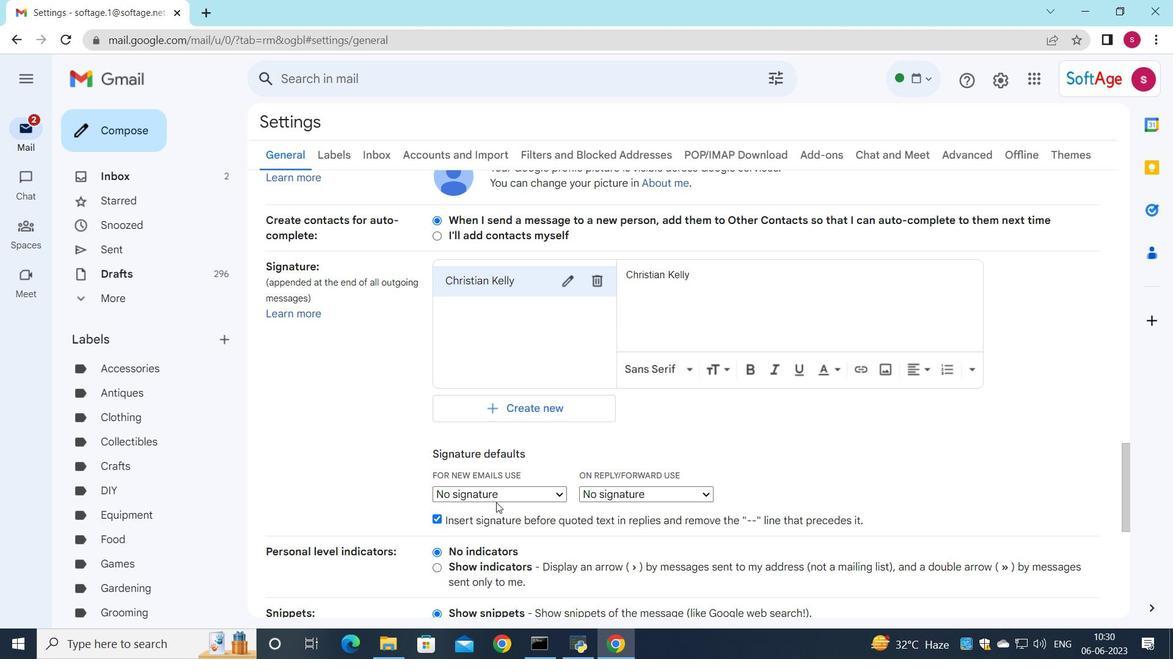 
Action: Mouse pressed left at (516, 498)
Screenshot: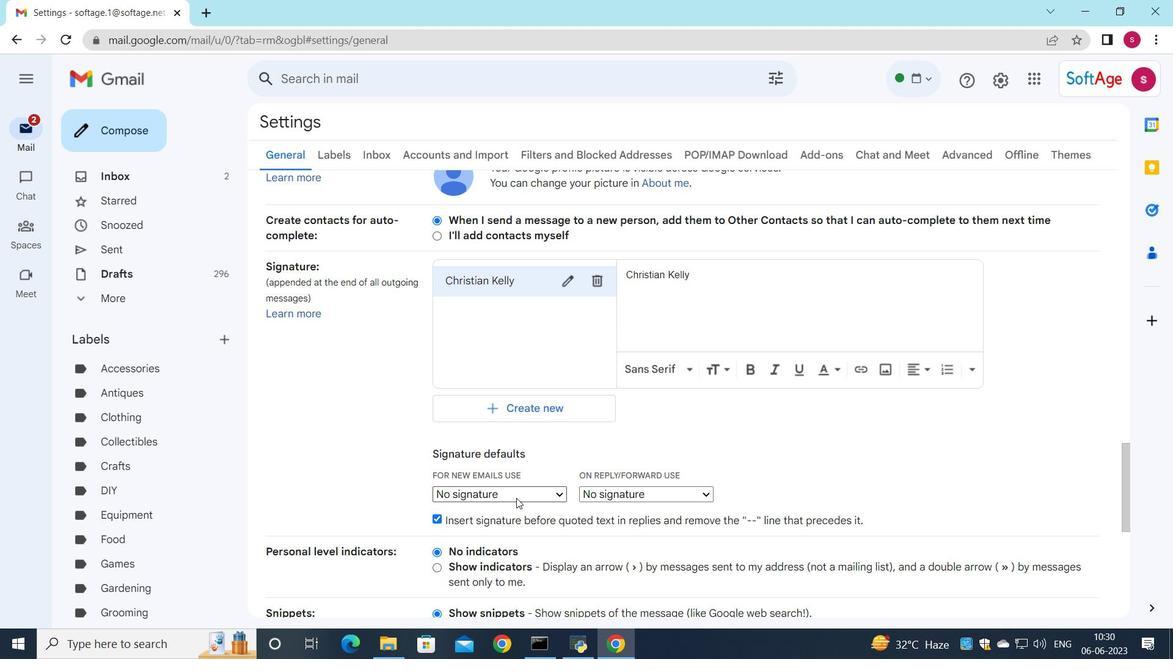 
Action: Mouse moved to (509, 527)
Screenshot: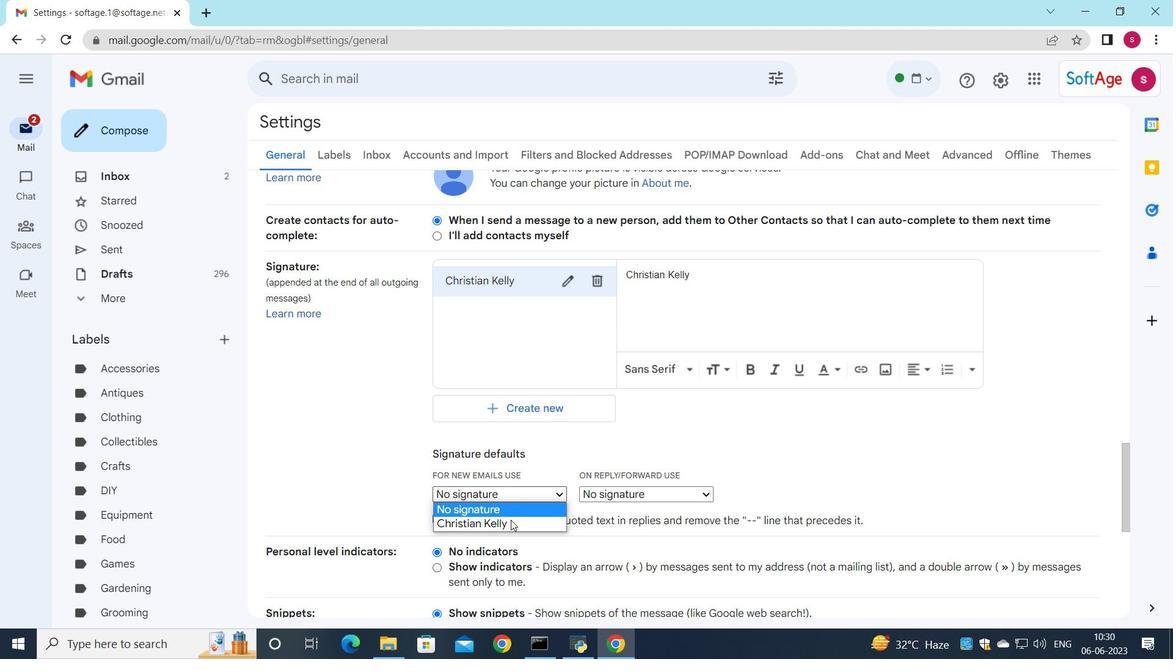 
Action: Mouse pressed left at (509, 527)
Screenshot: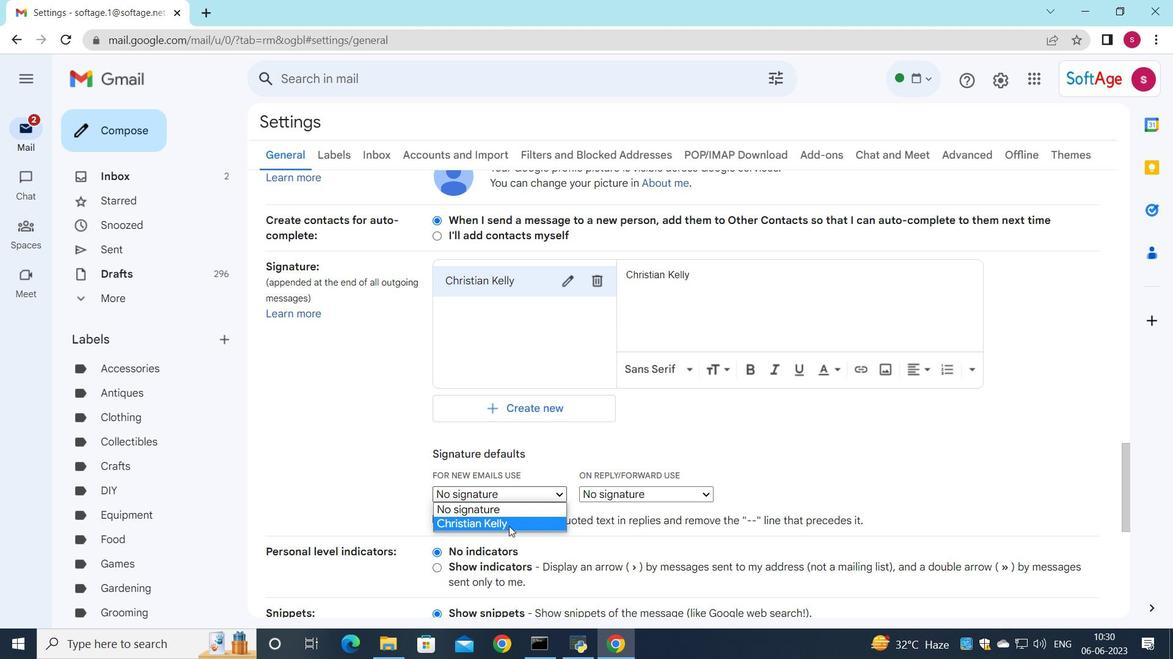
Action: Mouse moved to (615, 493)
Screenshot: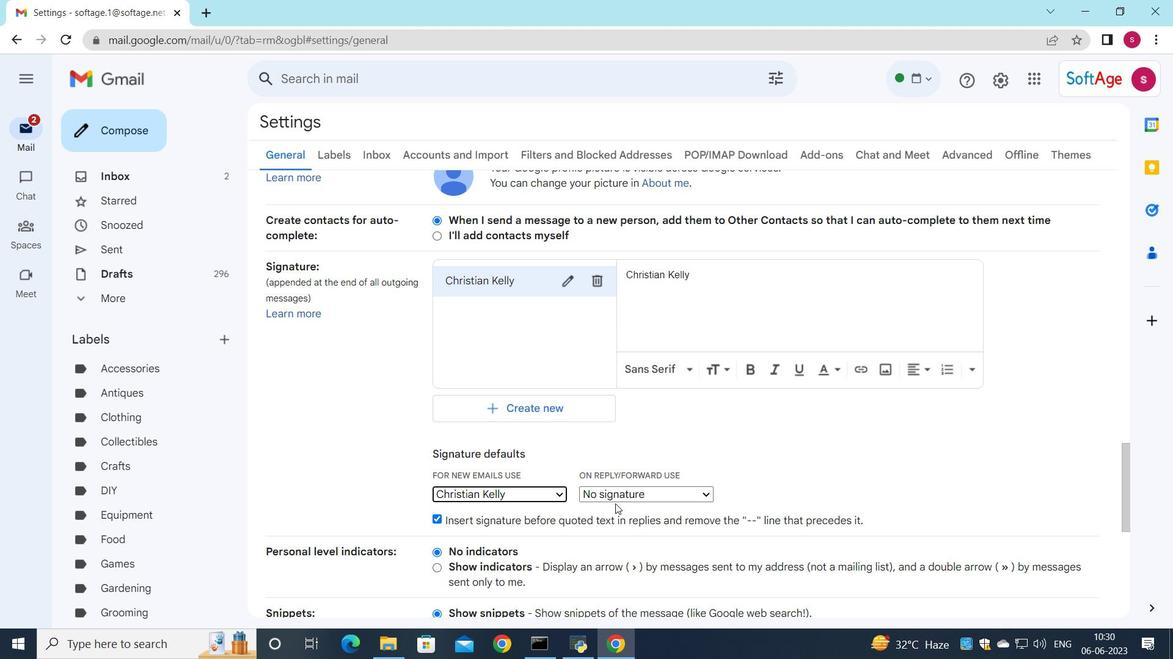 
Action: Mouse pressed left at (615, 493)
Screenshot: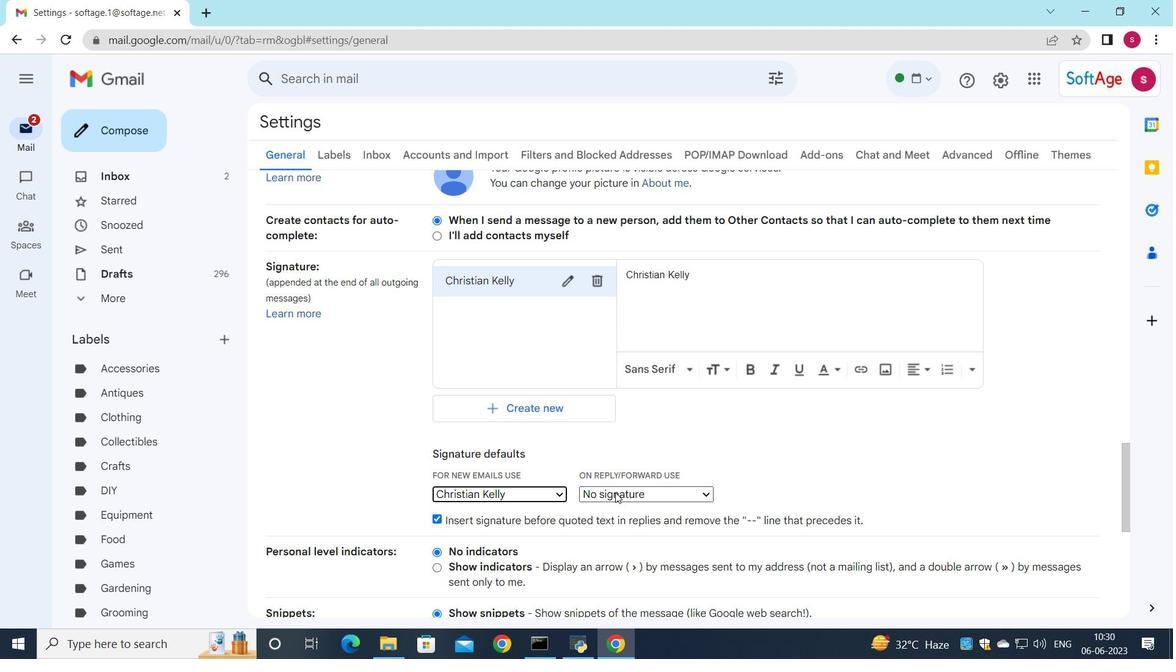 
Action: Mouse moved to (611, 523)
Screenshot: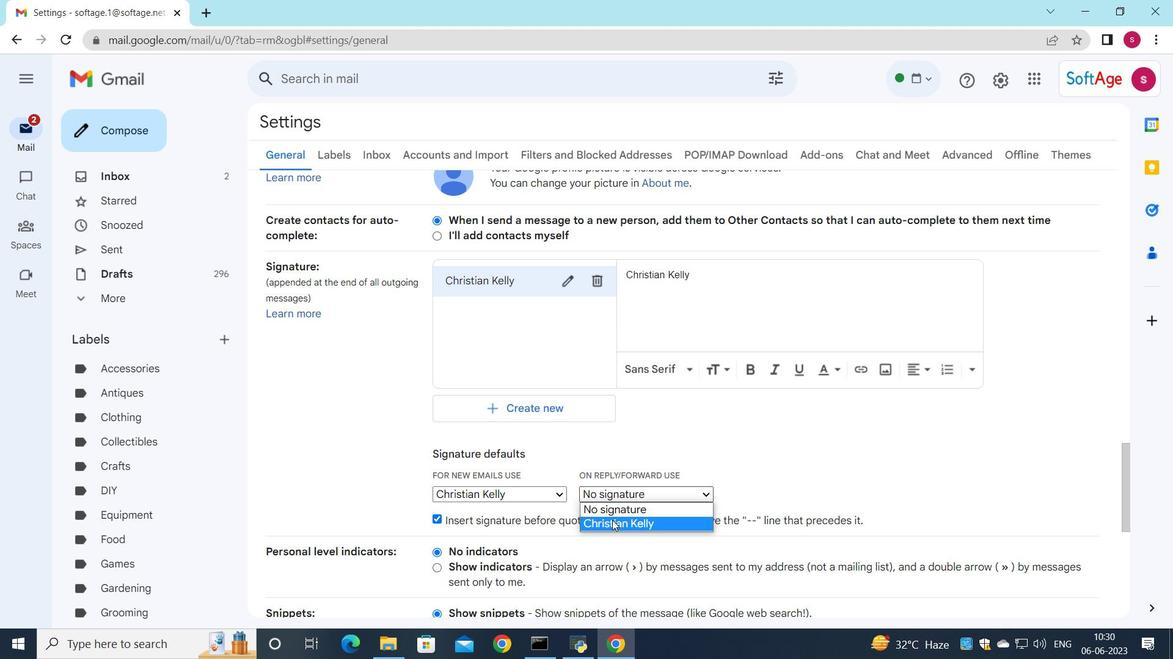 
Action: Mouse pressed left at (611, 523)
Screenshot: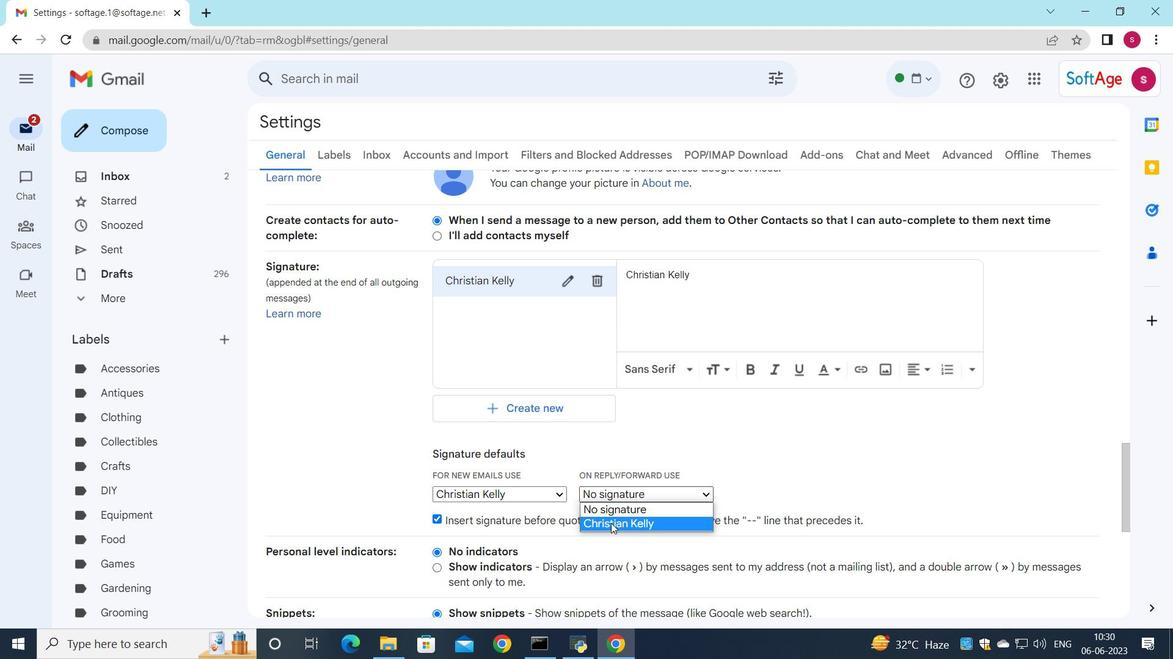 
Action: Mouse moved to (587, 480)
Screenshot: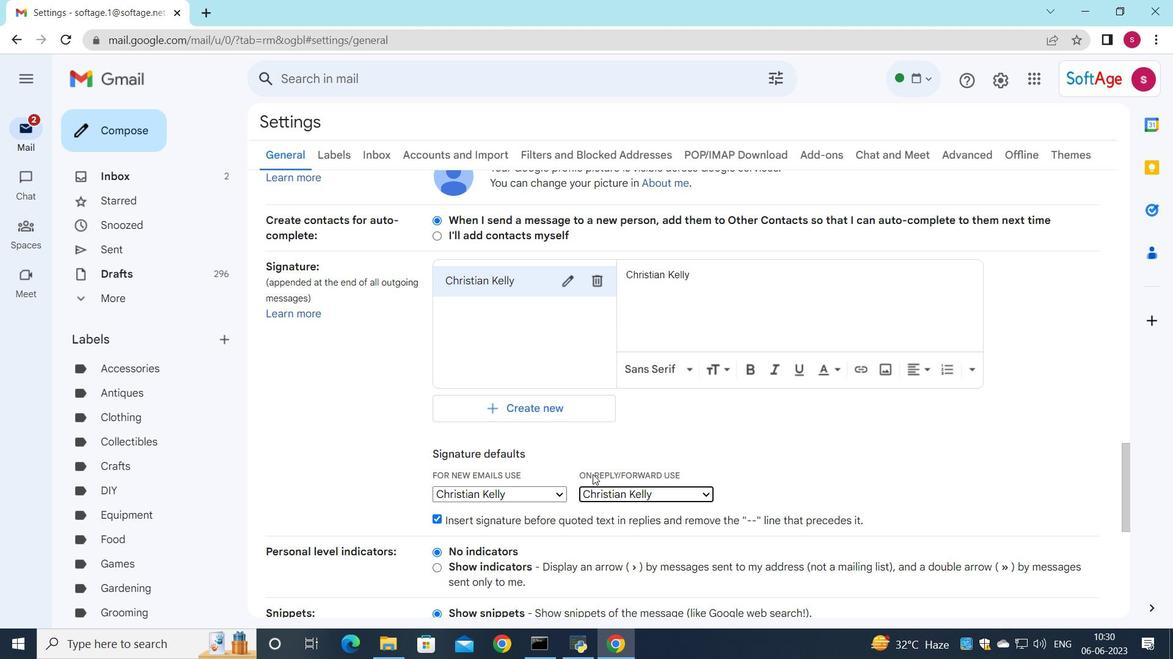 
Action: Mouse scrolled (587, 480) with delta (0, 0)
Screenshot: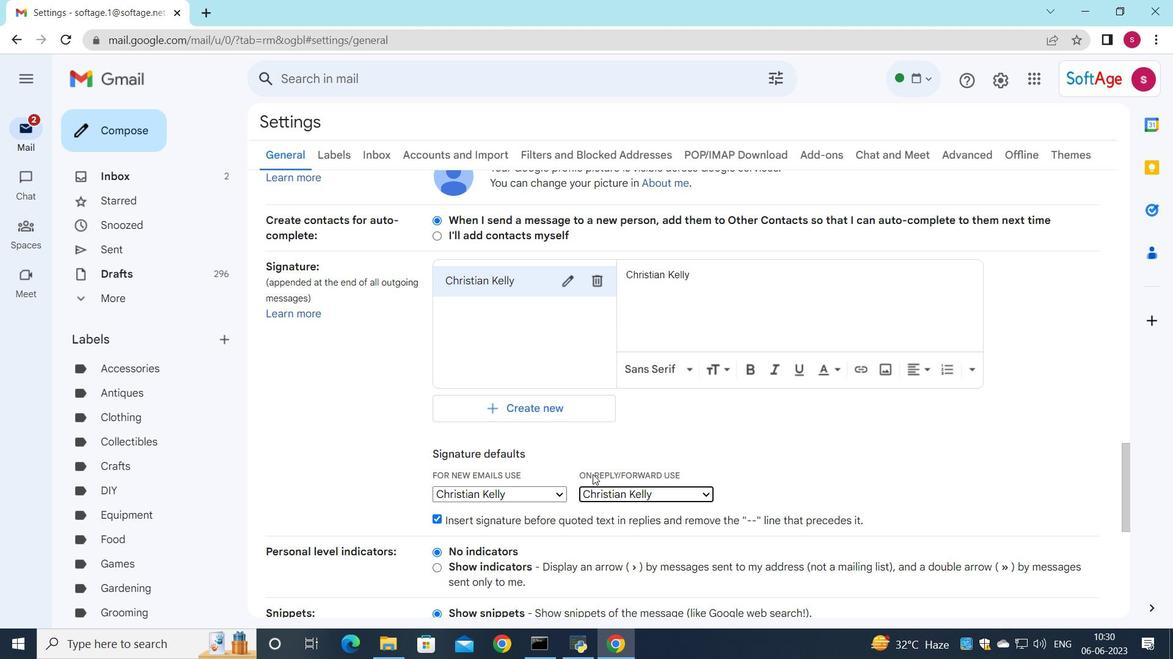 
Action: Mouse moved to (587, 482)
Screenshot: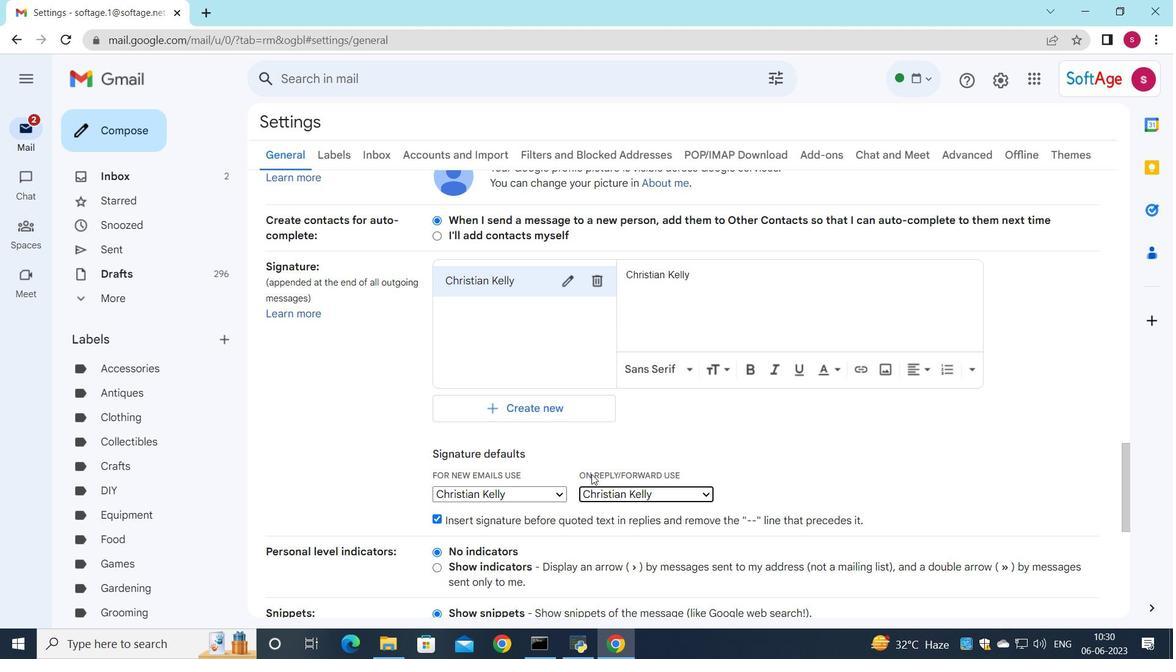 
Action: Mouse scrolled (587, 481) with delta (0, 0)
Screenshot: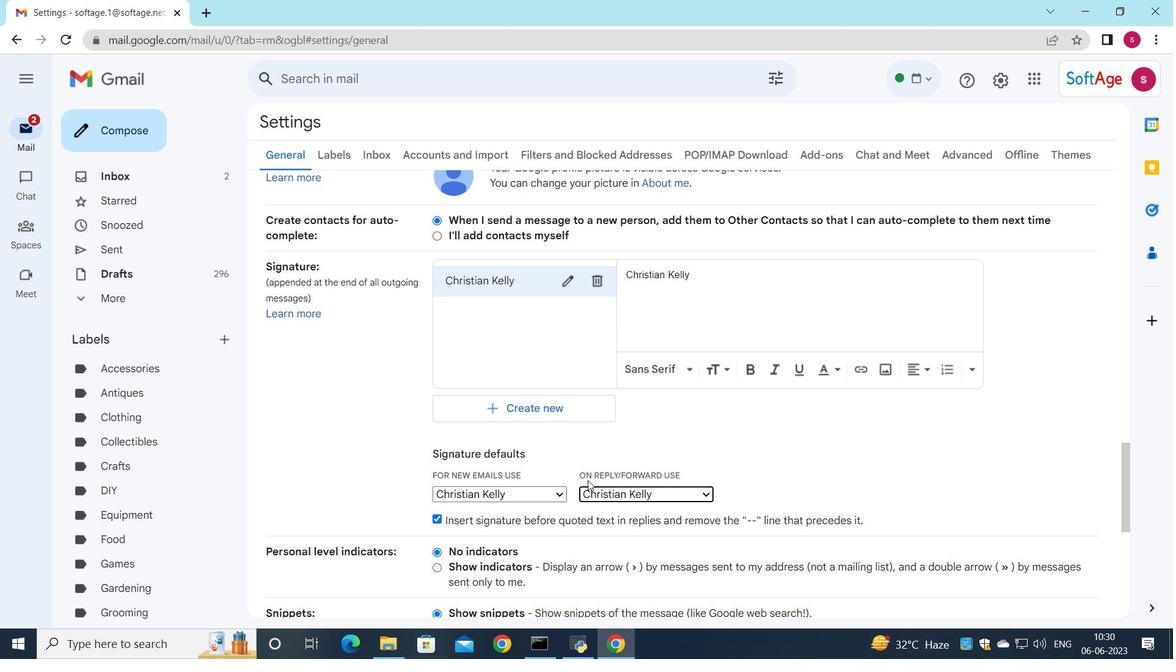 
Action: Mouse moved to (585, 483)
Screenshot: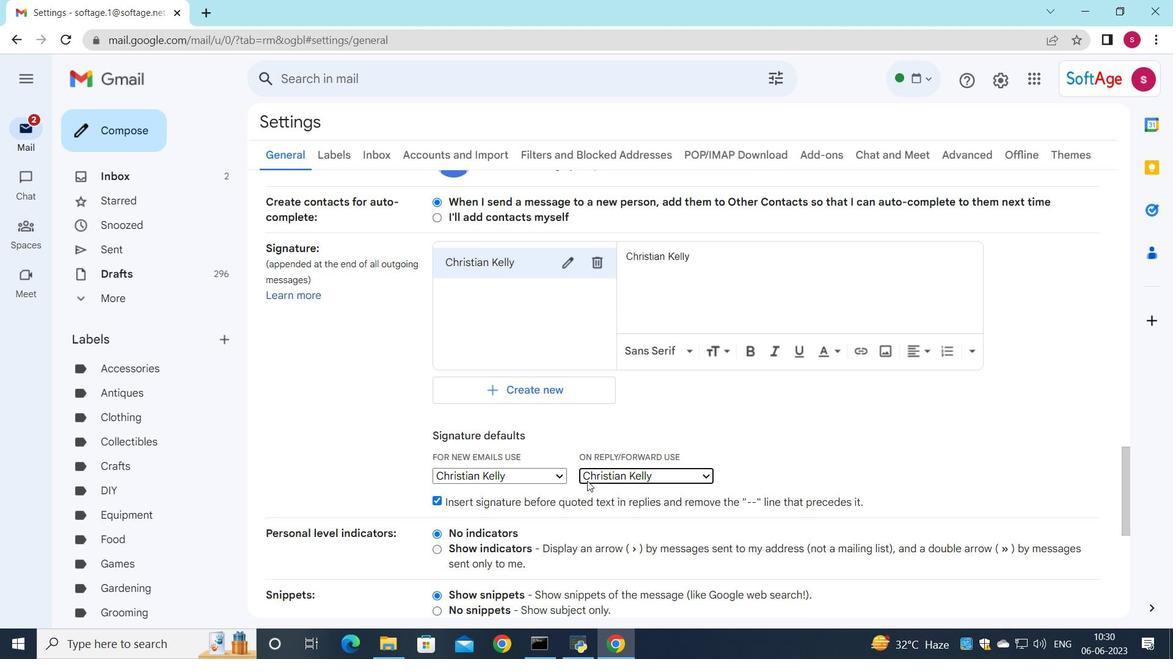 
Action: Mouse scrolled (585, 482) with delta (0, 0)
Screenshot: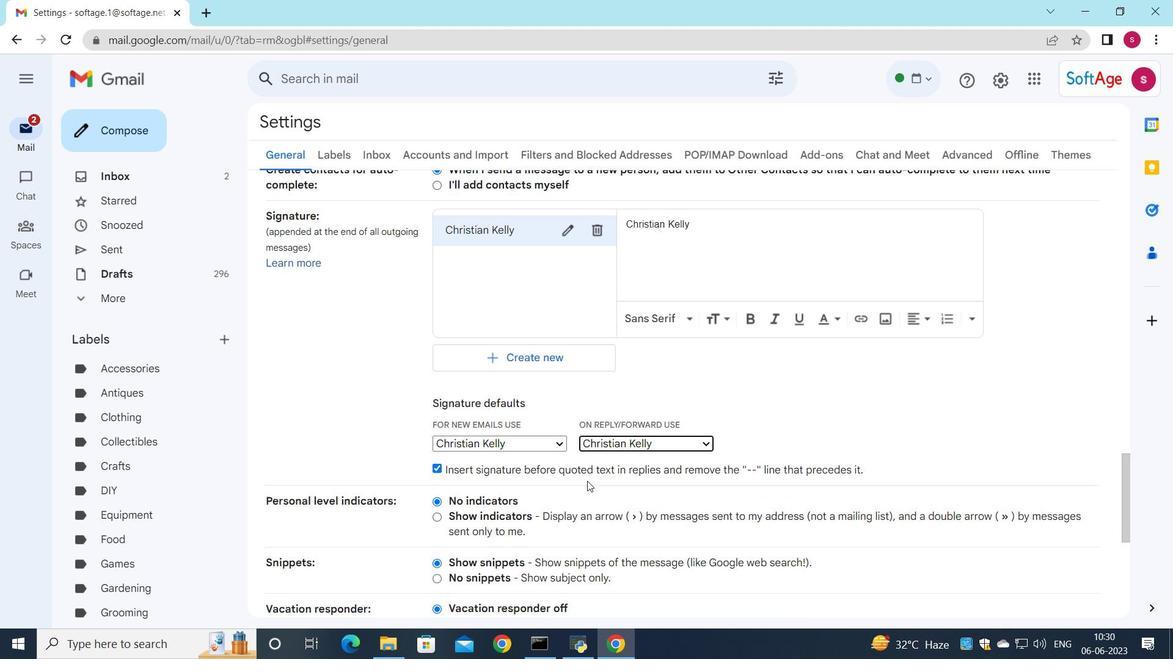 
Action: Mouse moved to (559, 587)
Screenshot: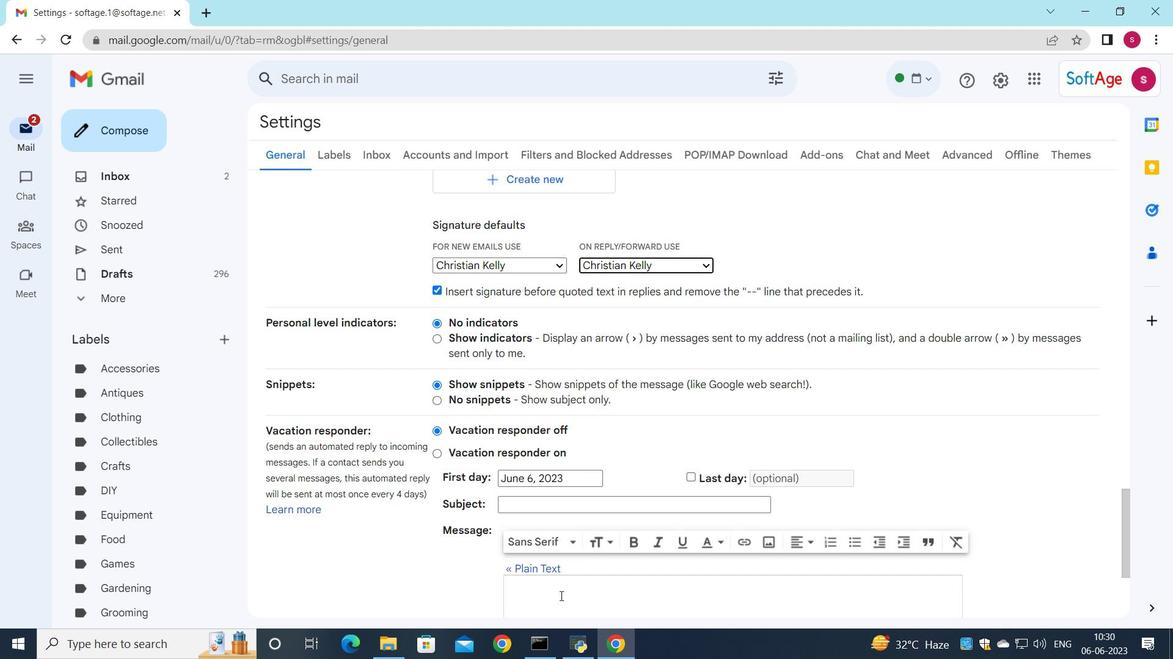 
Action: Mouse scrolled (559, 586) with delta (0, 0)
Screenshot: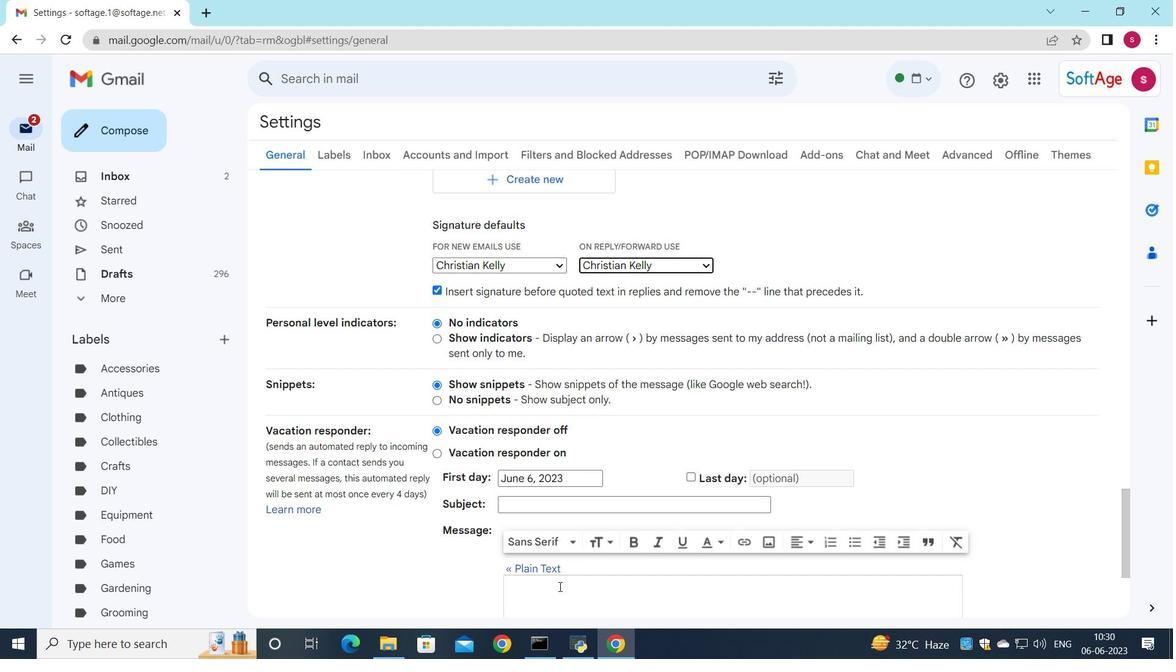 
Action: Mouse scrolled (559, 586) with delta (0, 0)
Screenshot: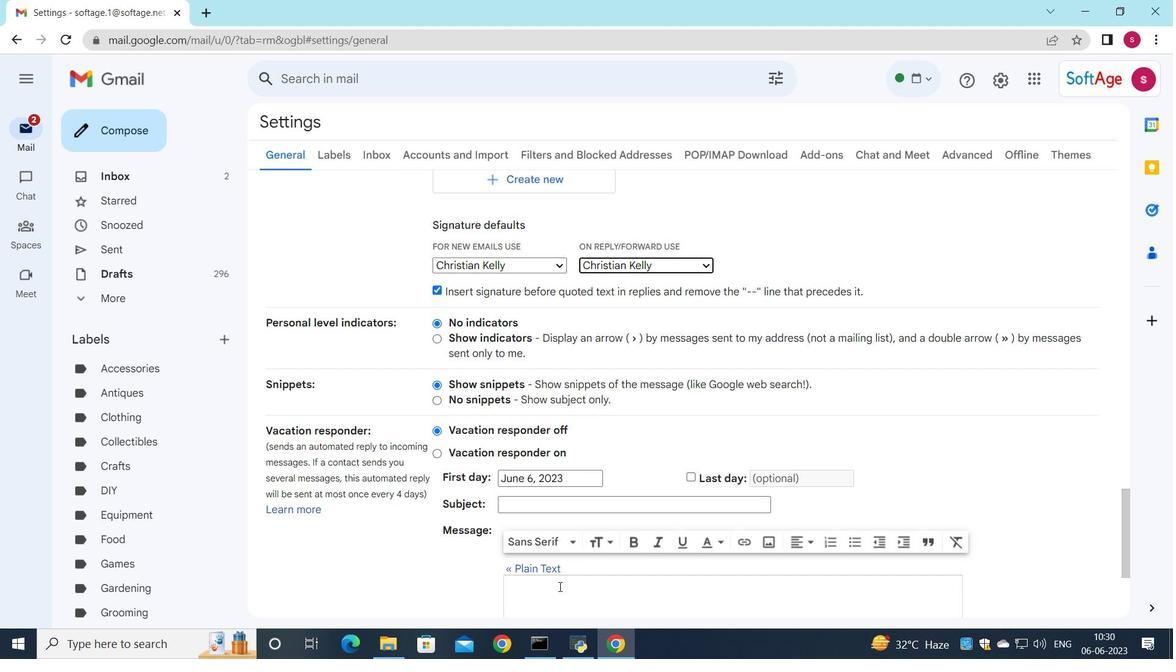 
Action: Mouse scrolled (559, 586) with delta (0, 0)
Screenshot: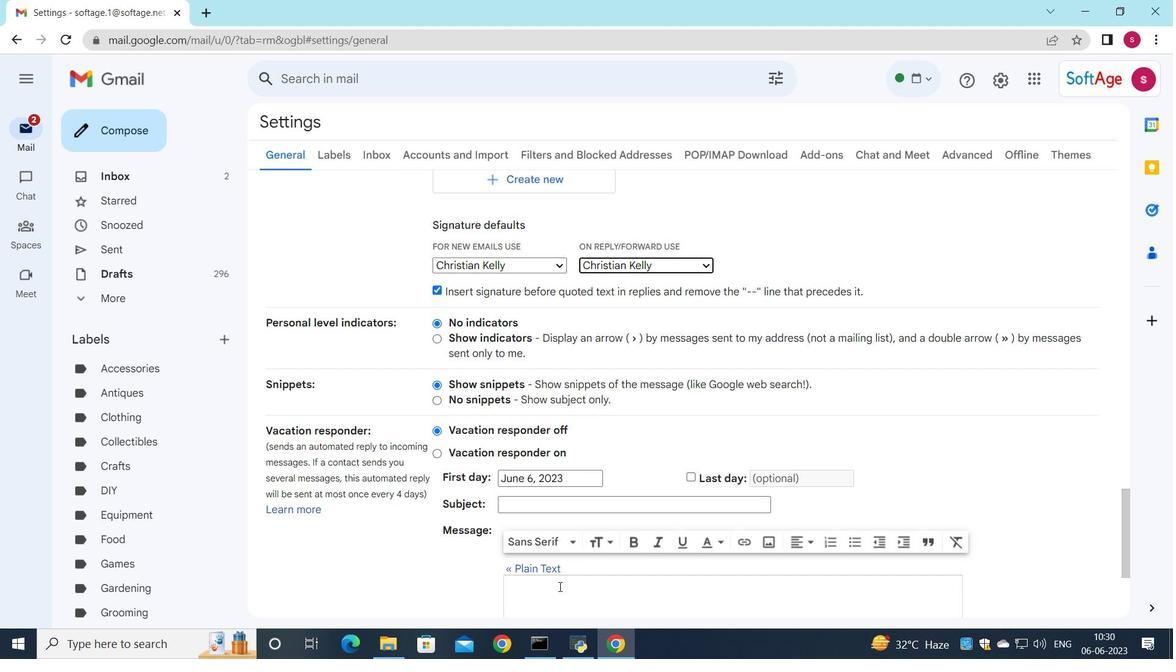 
Action: Mouse moved to (653, 534)
Screenshot: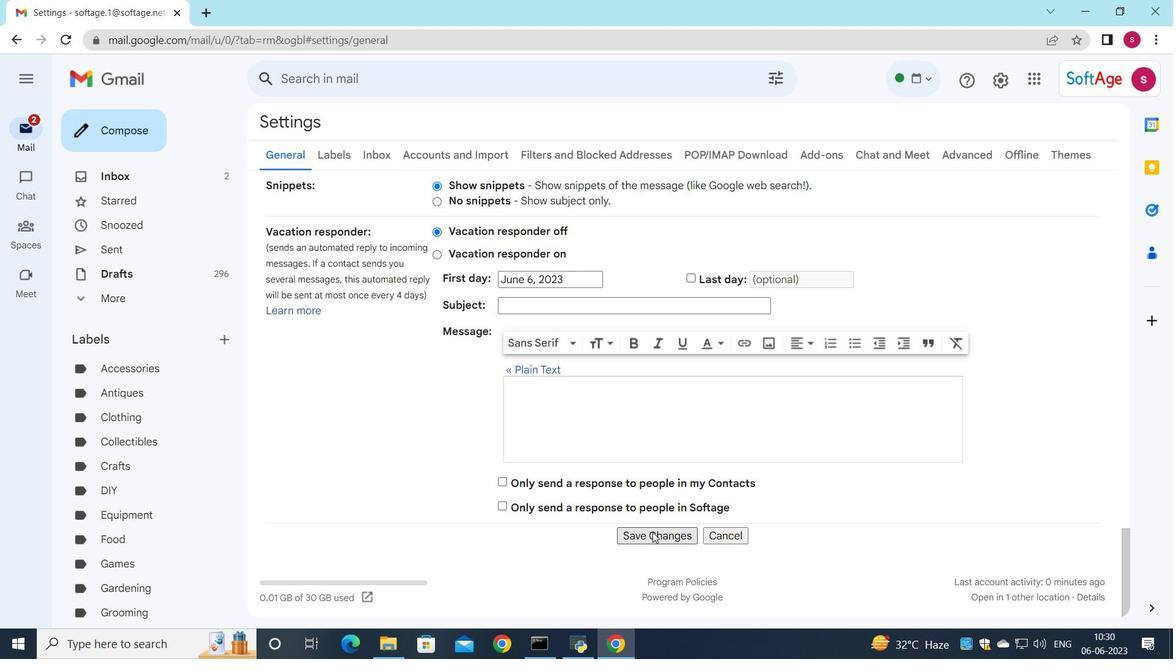 
Action: Mouse pressed left at (653, 534)
Screenshot: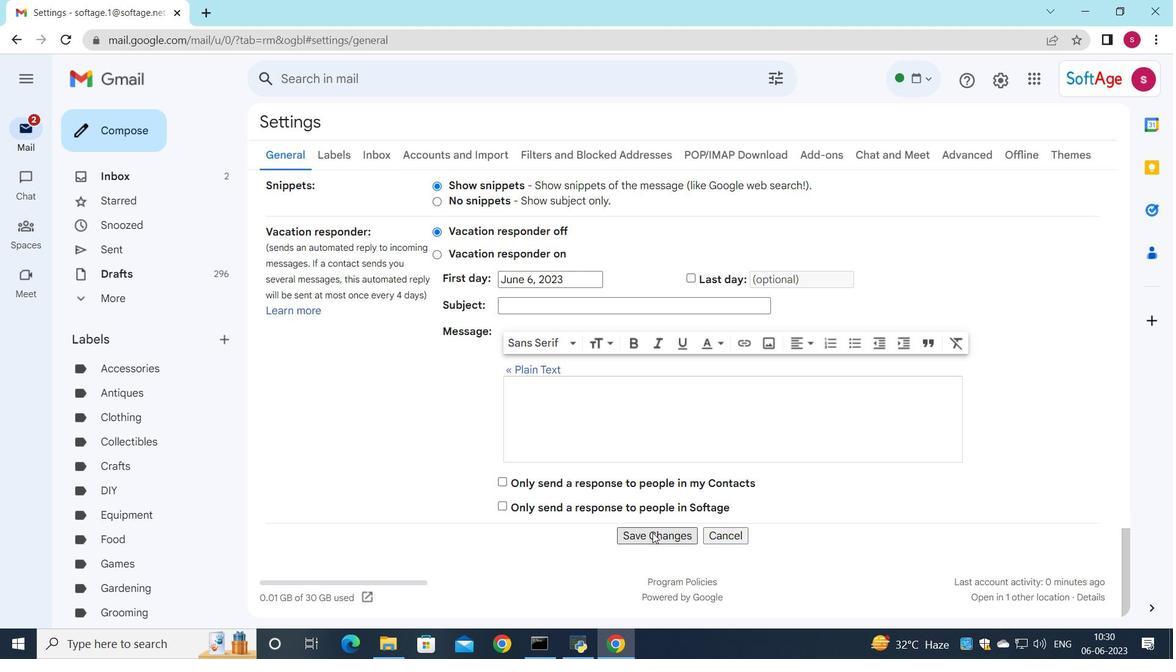 
Action: Mouse moved to (486, 472)
Screenshot: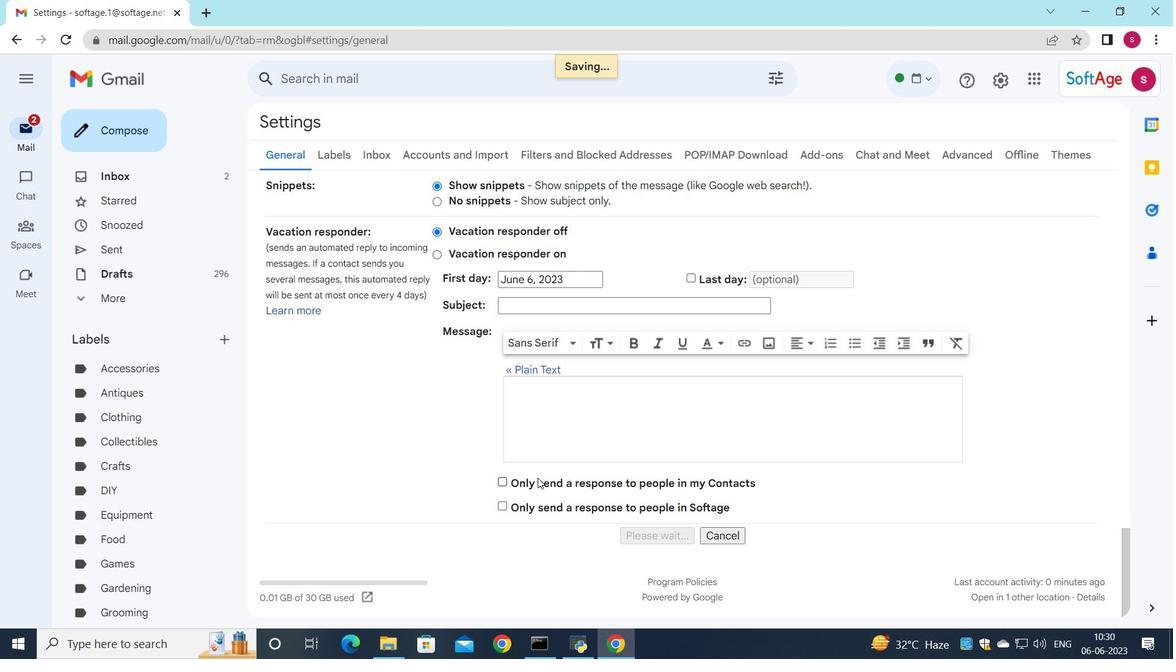 
Action: Mouse scrolled (486, 471) with delta (0, 0)
Screenshot: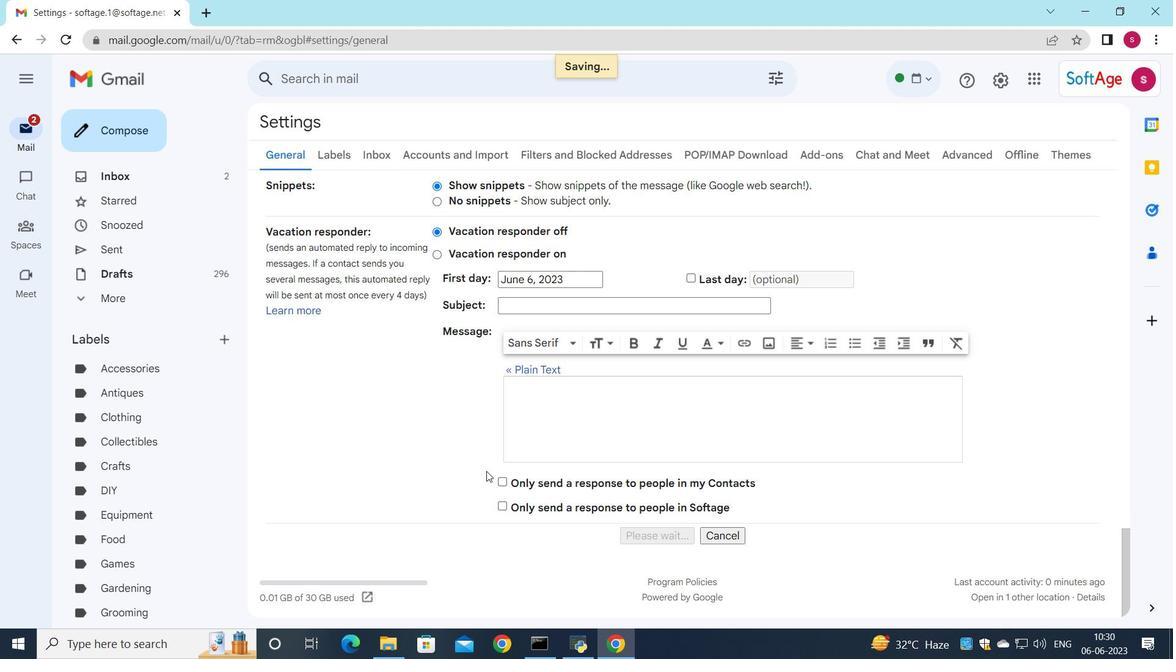 
Action: Mouse scrolled (486, 471) with delta (0, 0)
Screenshot: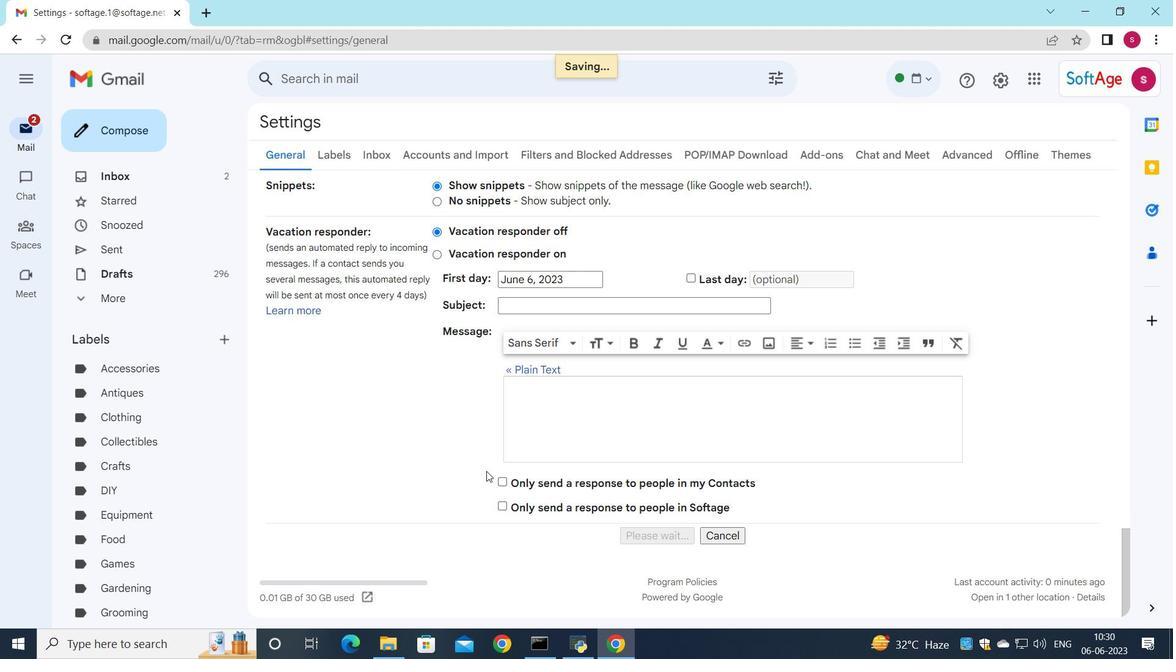 
Action: Mouse scrolled (486, 471) with delta (0, 0)
Screenshot: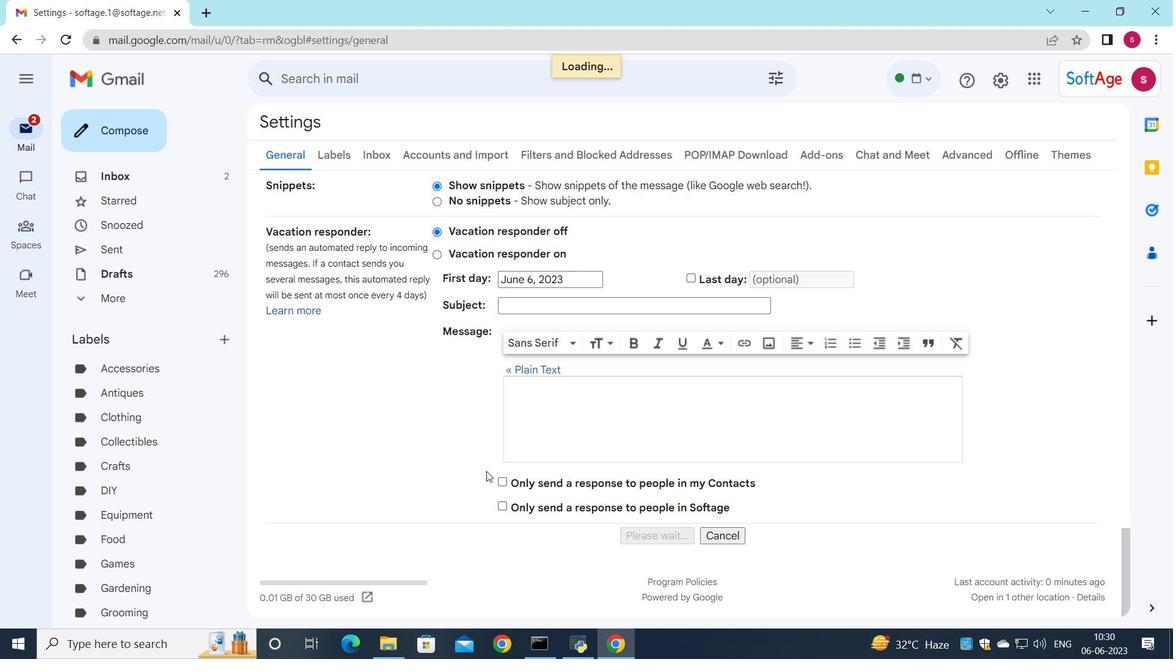 
Action: Mouse moved to (260, 181)
Screenshot: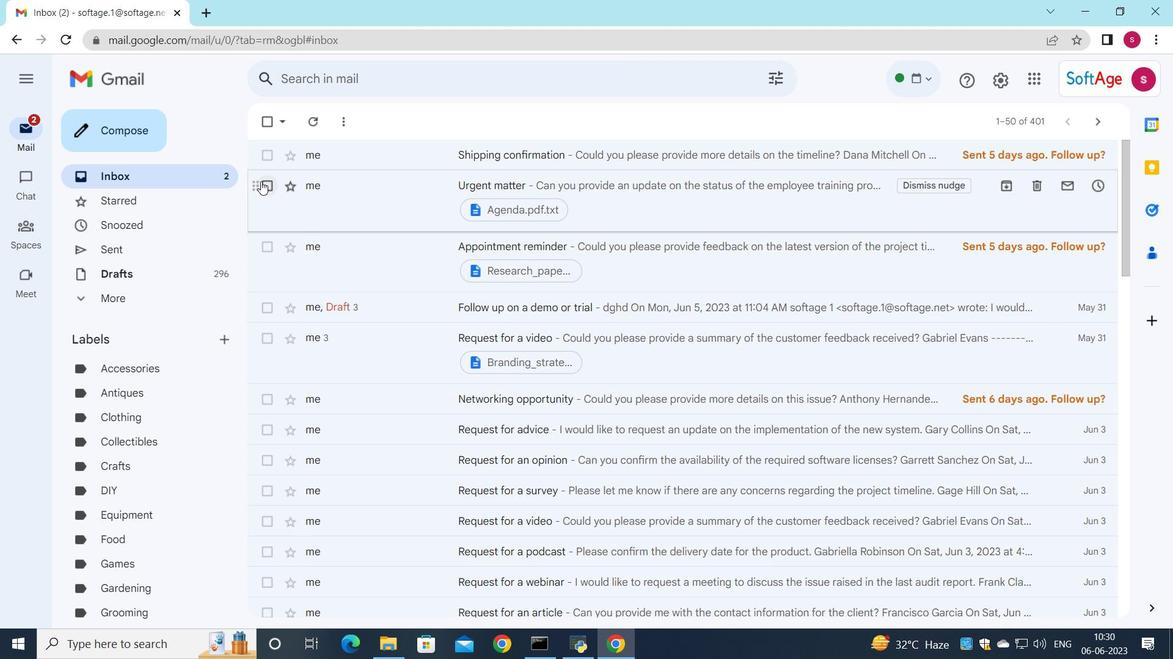 
Action: Mouse pressed left at (260, 181)
Screenshot: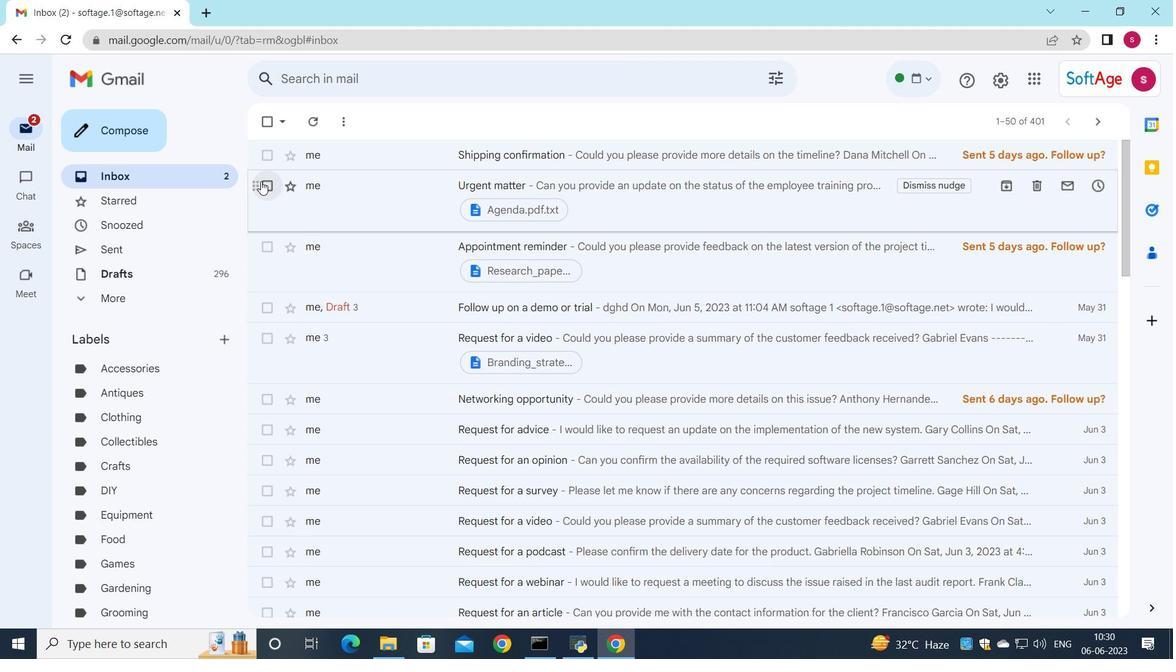 
Action: Mouse moved to (600, 119)
Screenshot: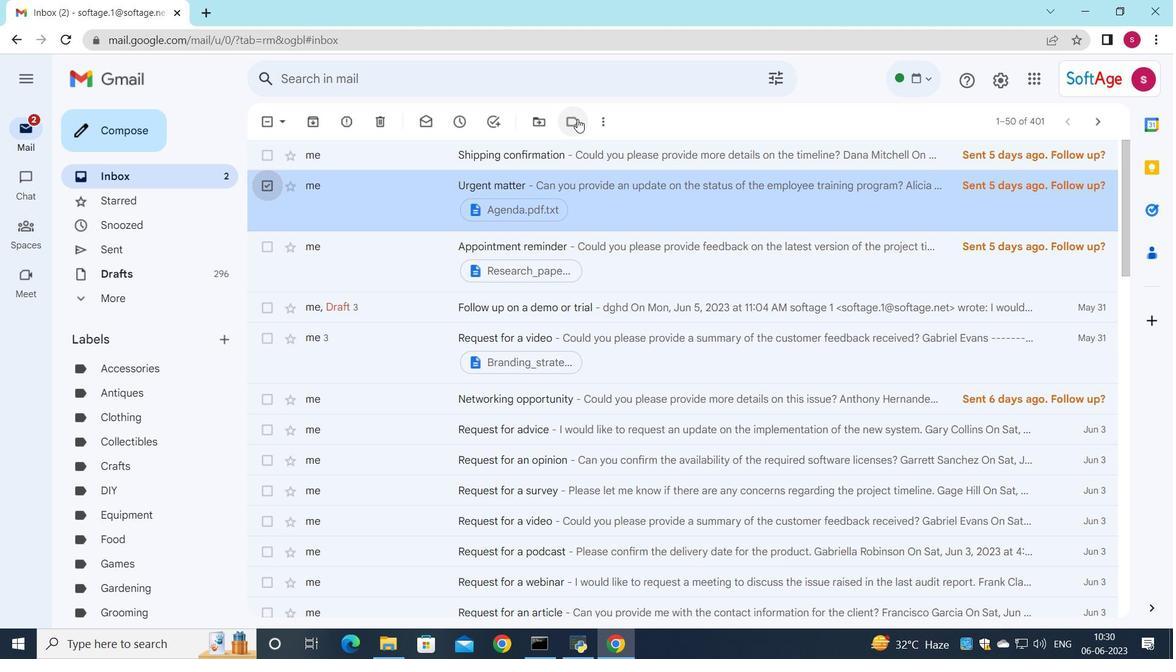 
Action: Mouse pressed left at (600, 119)
Screenshot: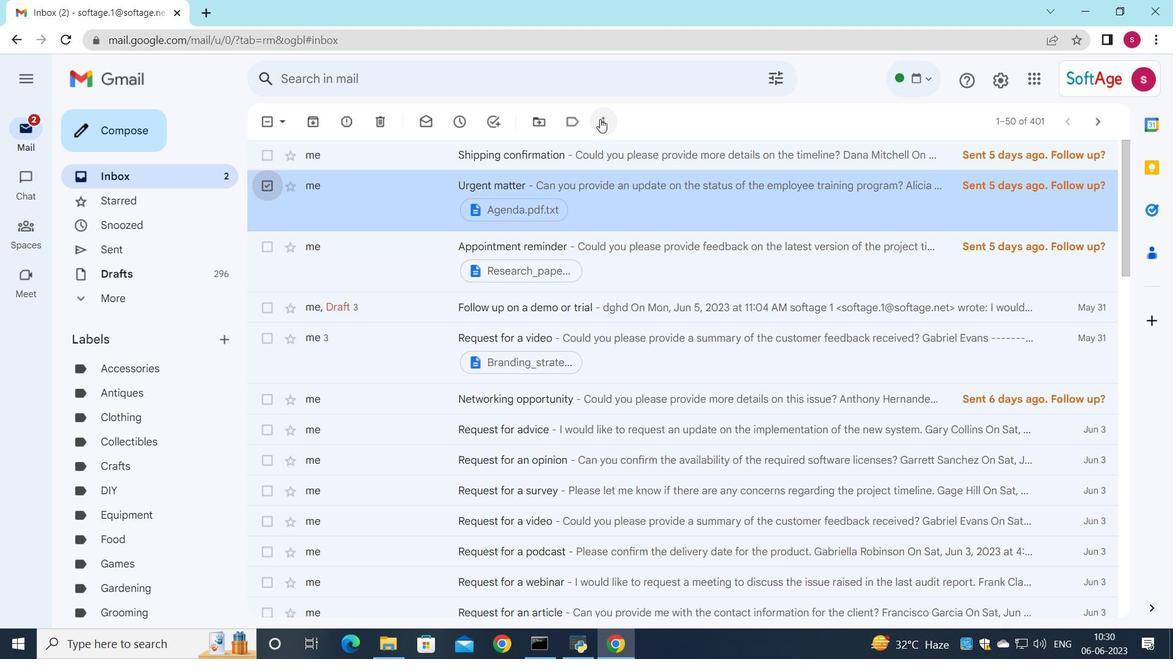 
Action: Mouse moved to (669, 296)
Screenshot: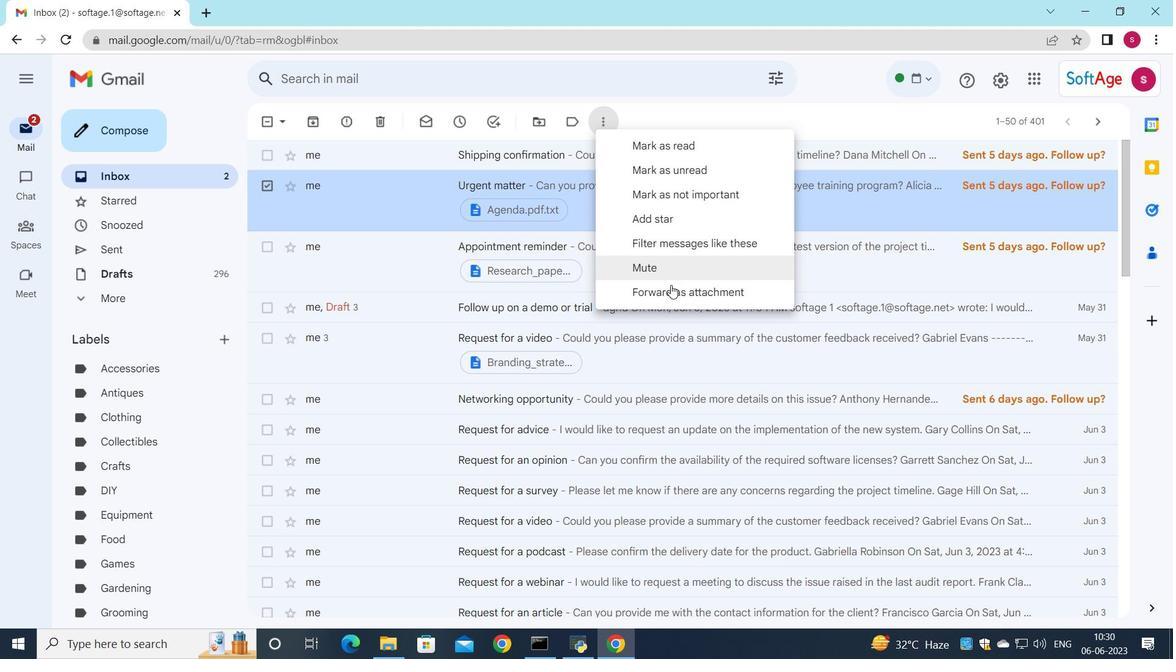 
Action: Mouse pressed left at (669, 296)
Screenshot: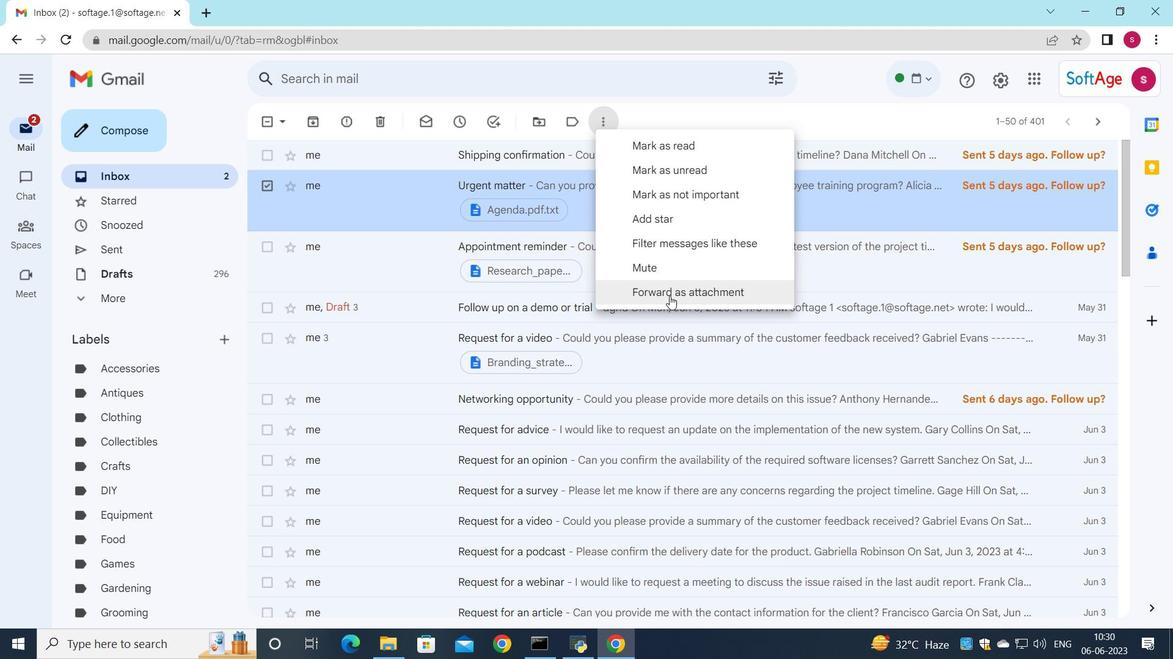 
Action: Mouse moved to (738, 250)
Screenshot: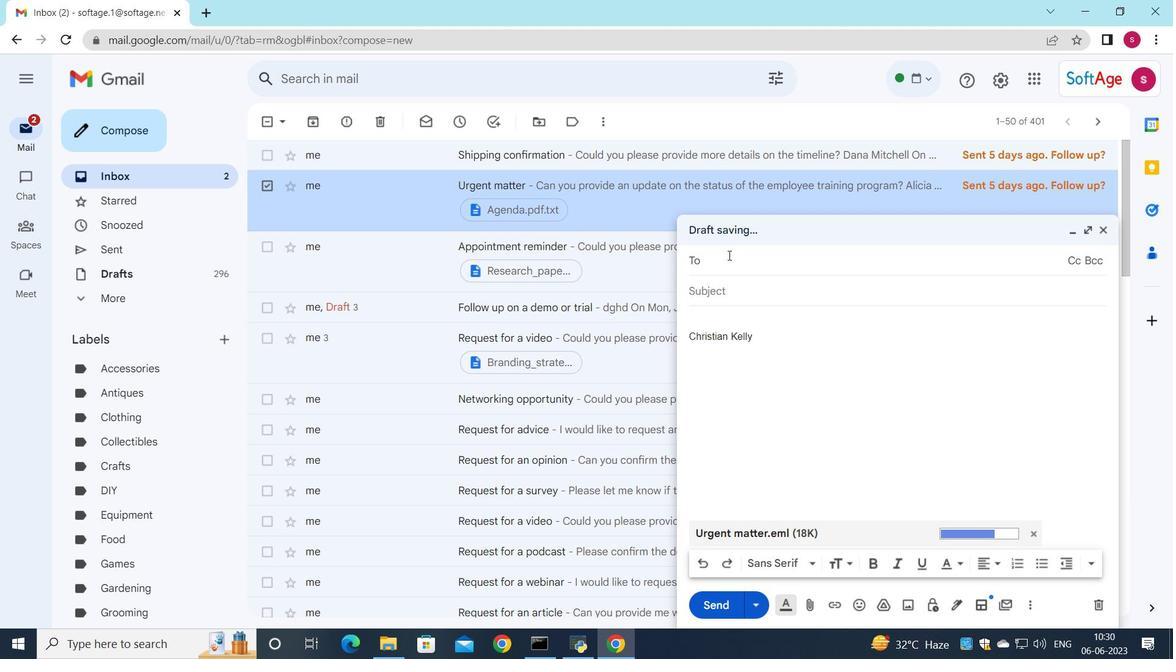 
Action: Key pressed s
Screenshot: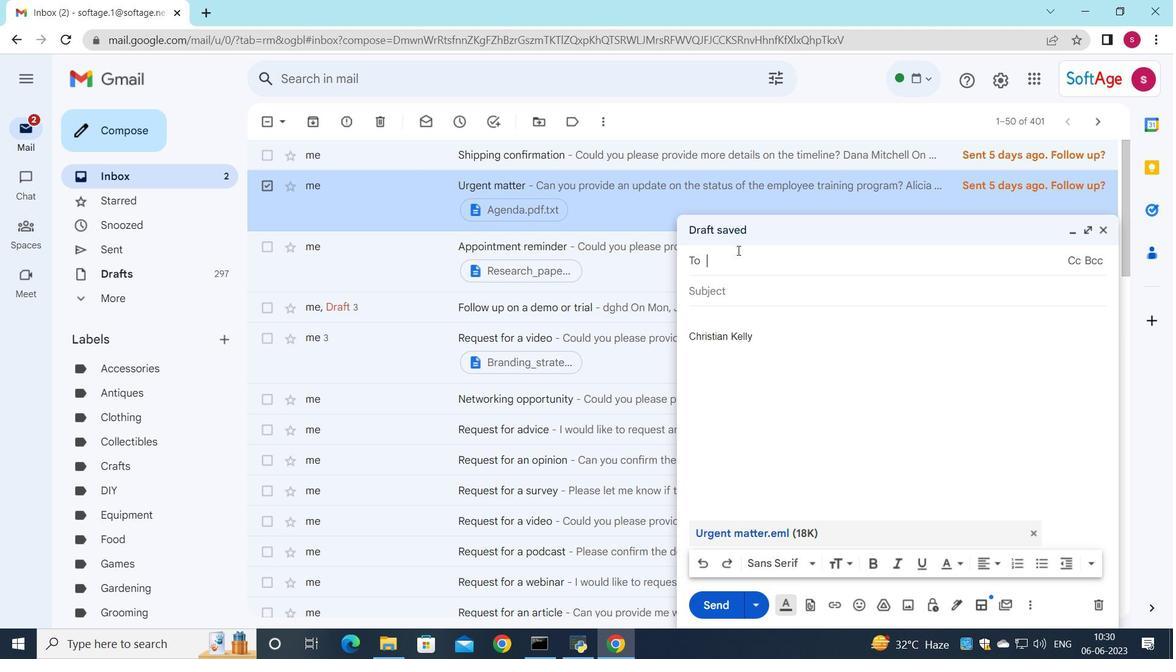 
Action: Mouse moved to (772, 306)
Screenshot: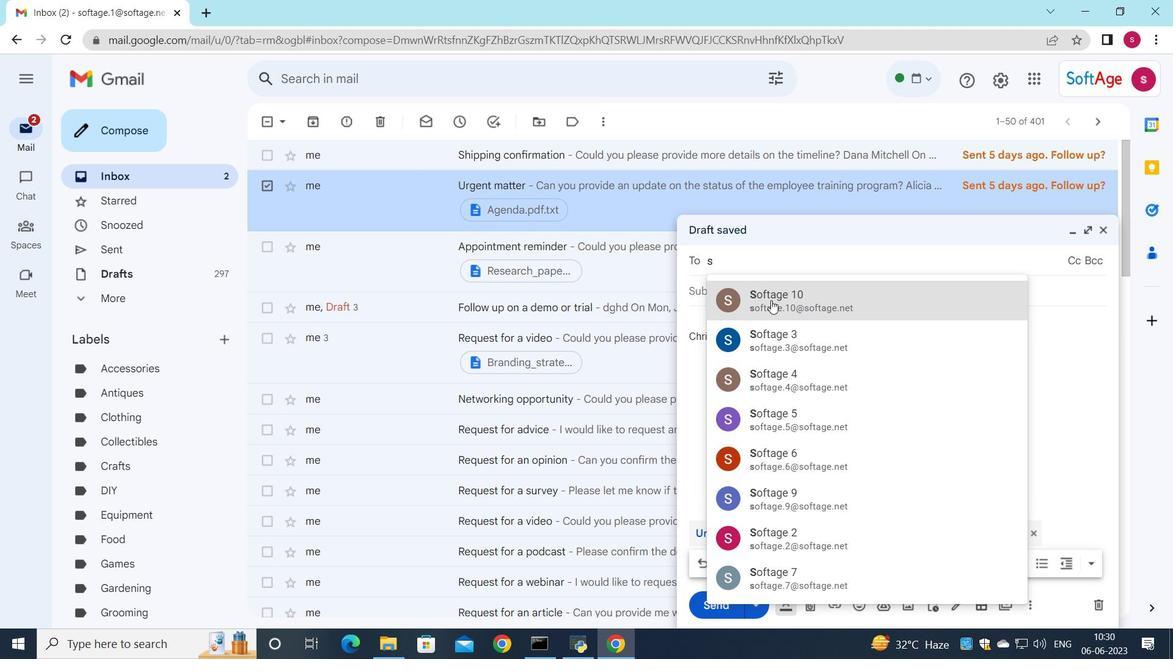 
Action: Mouse pressed left at (772, 306)
Screenshot: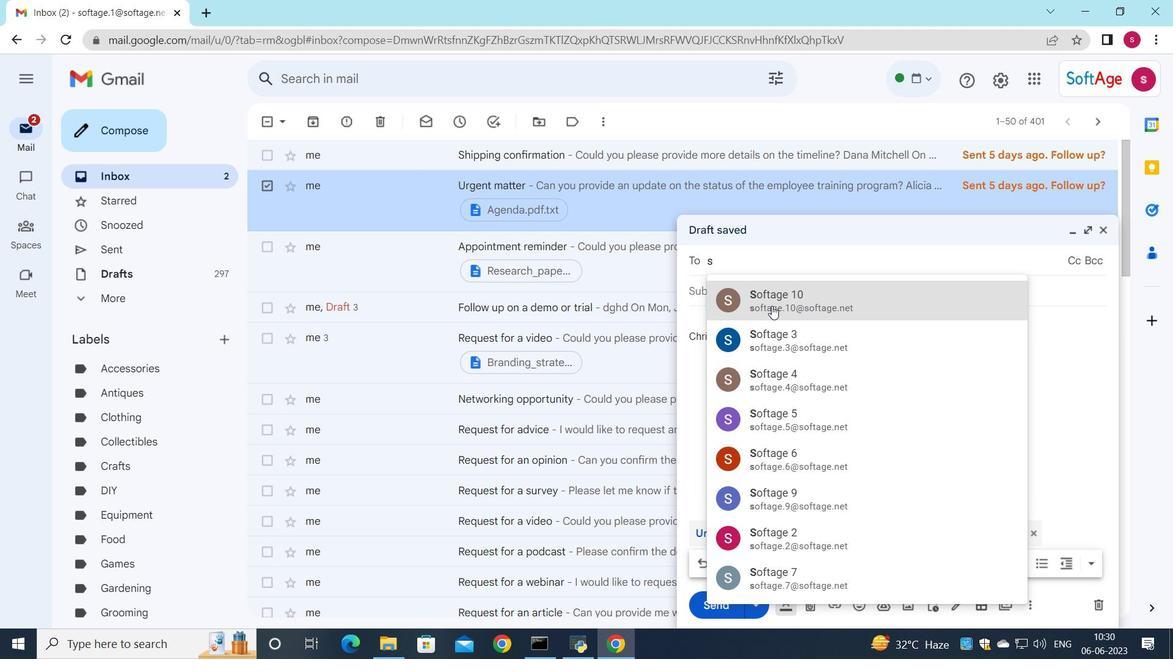 
Action: Mouse moved to (755, 292)
Screenshot: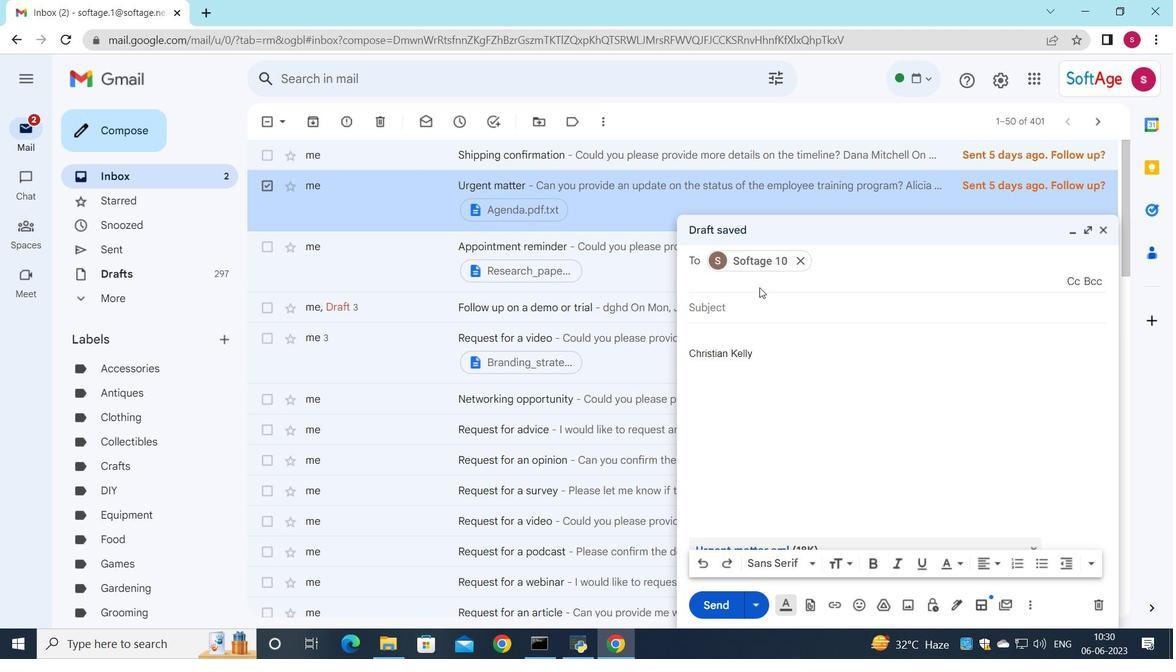 
Action: Mouse pressed left at (755, 292)
Screenshot: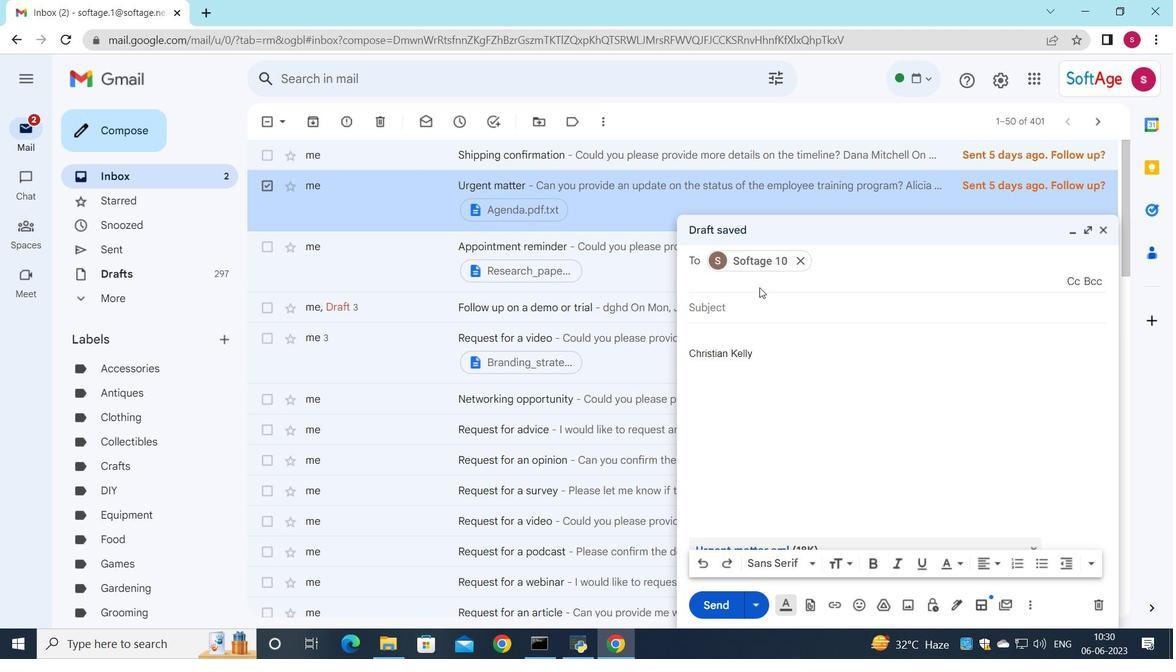
Action: Mouse moved to (755, 296)
Screenshot: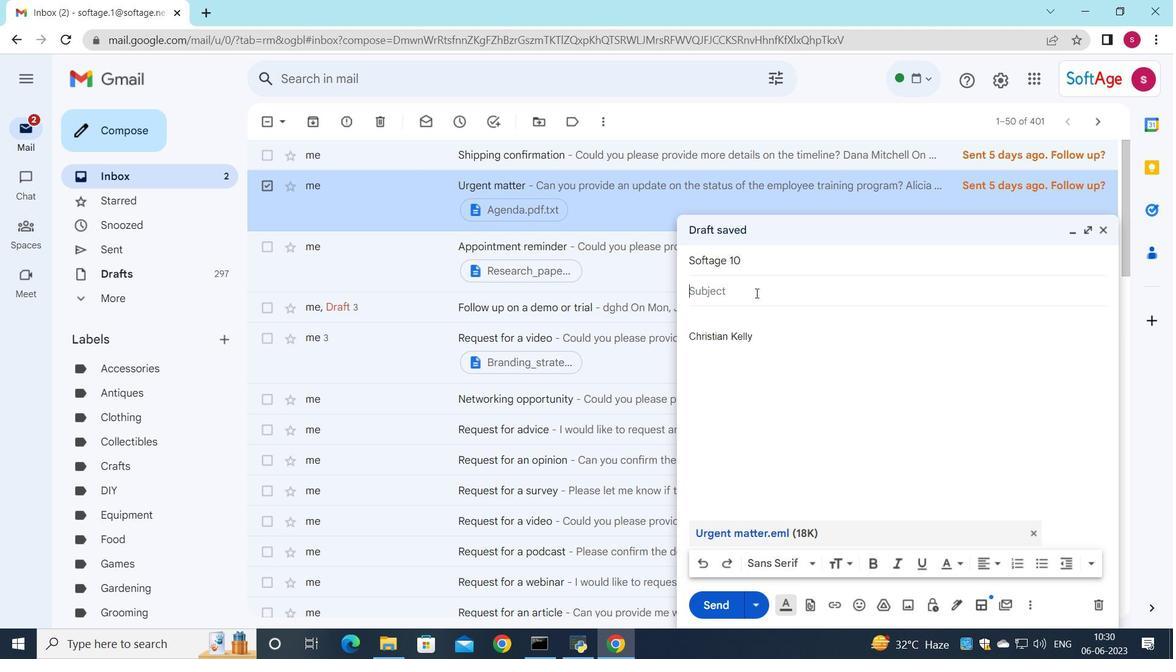 
Action: Key pressed <Key.shift>Rer<Key.backspace>quest<Key.space>for<Key.space>sponsorship
Screenshot: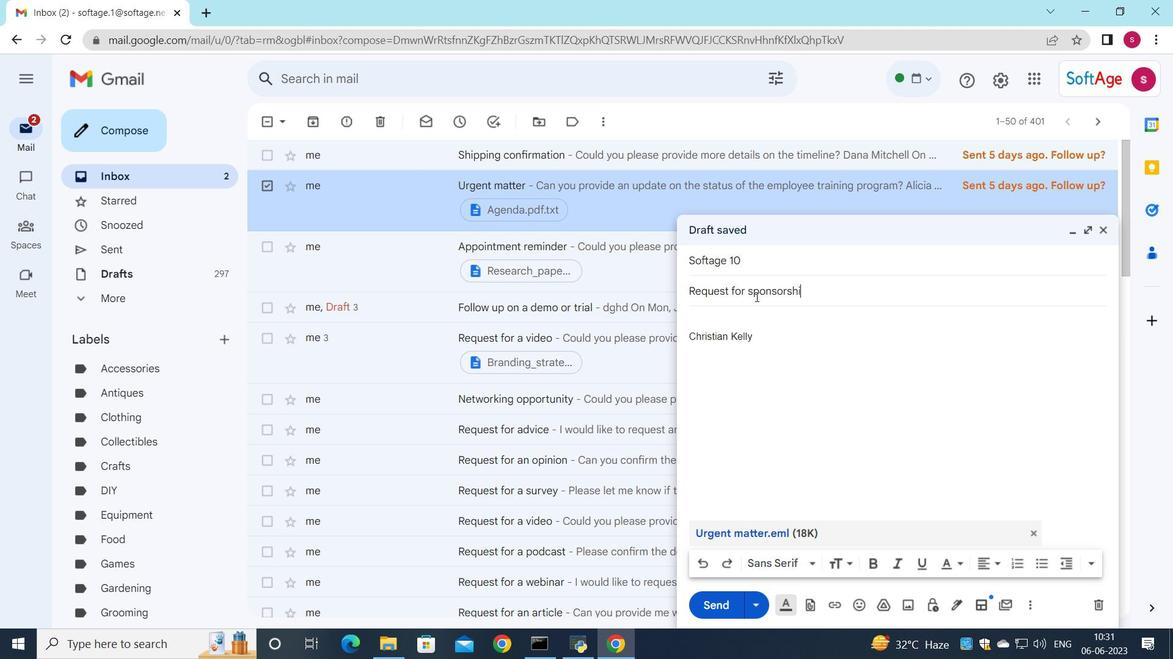 
Action: Mouse moved to (706, 331)
Screenshot: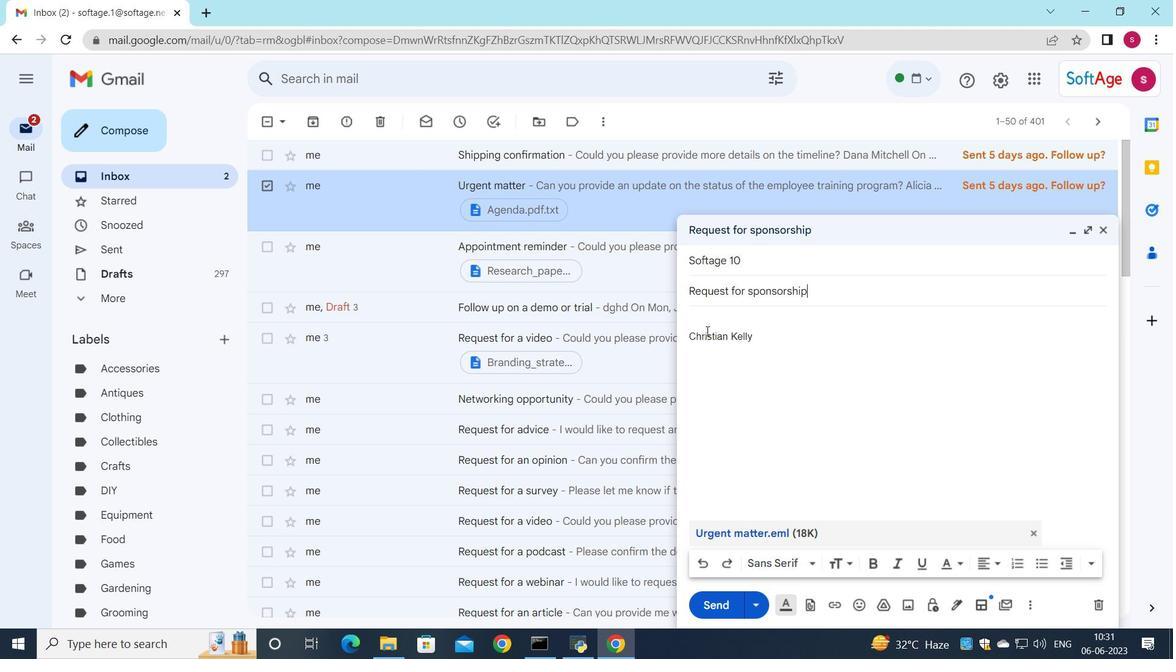 
Action: Mouse pressed left at (706, 331)
Screenshot: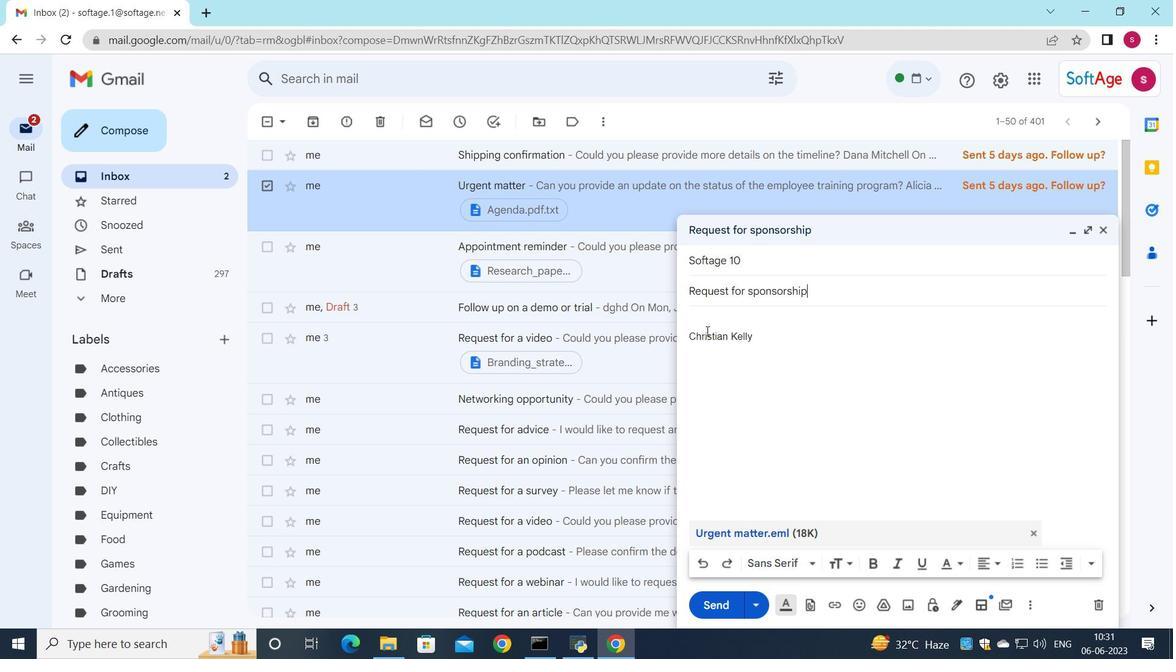 
Action: Mouse moved to (700, 318)
Screenshot: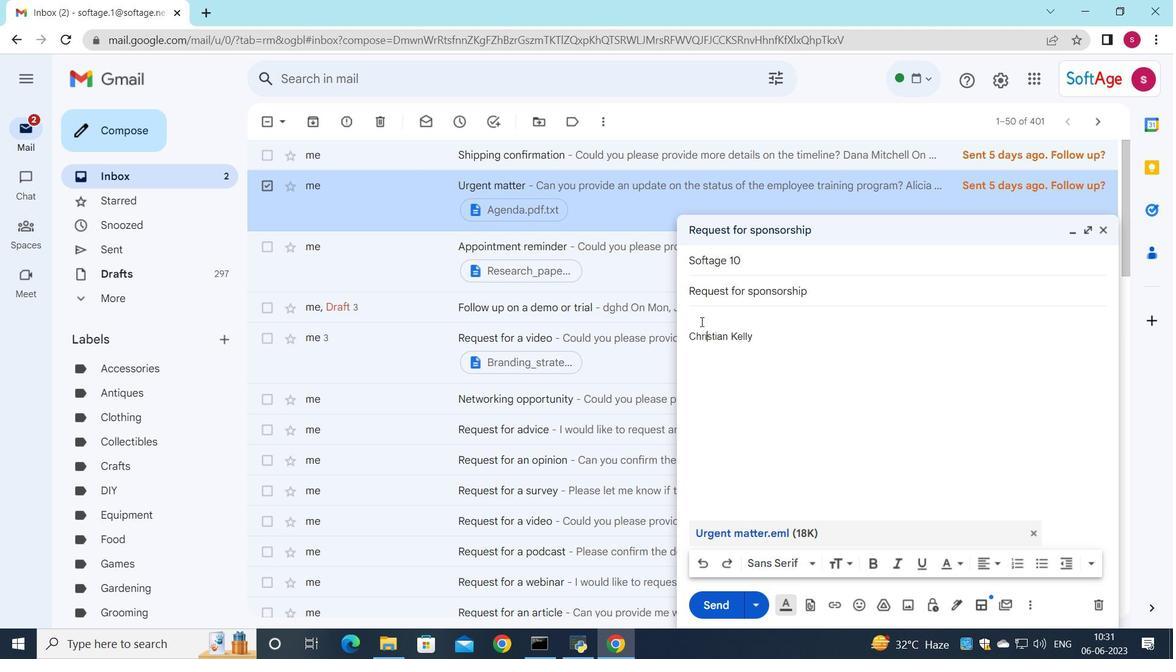 
Action: Mouse pressed left at (700, 318)
Screenshot: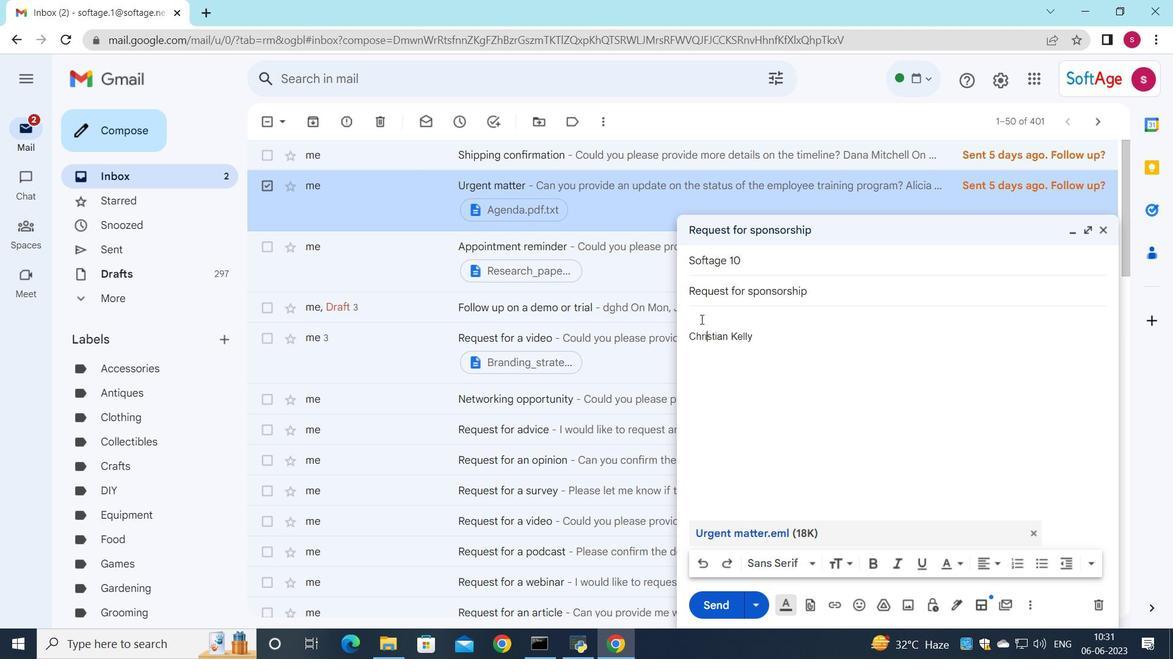 
Action: Mouse moved to (701, 319)
Screenshot: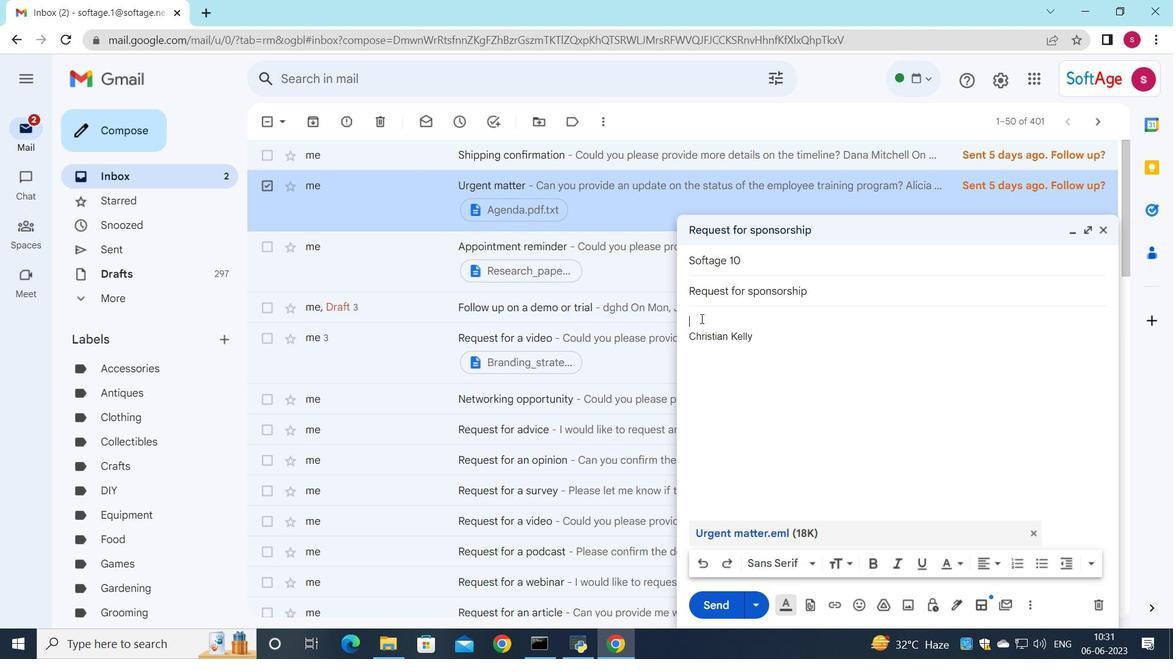 
Action: Key pressed <Key.shift>Can<Key.space>you<Key.space>send<Key.space>me<Key.space>a<Key.space>copy<Key.space>of<Key.space>the<Key.space>update<Key.space>project<Key.space>schedule<Key.shift_r>?
Screenshot: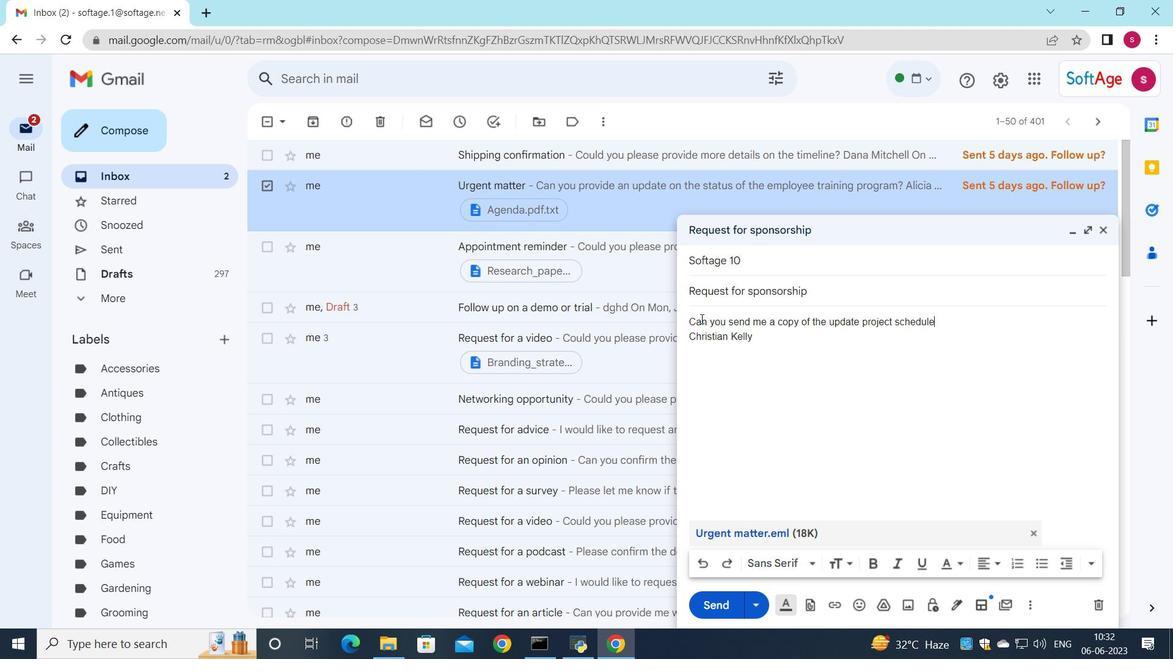 
Action: Mouse moved to (718, 603)
Screenshot: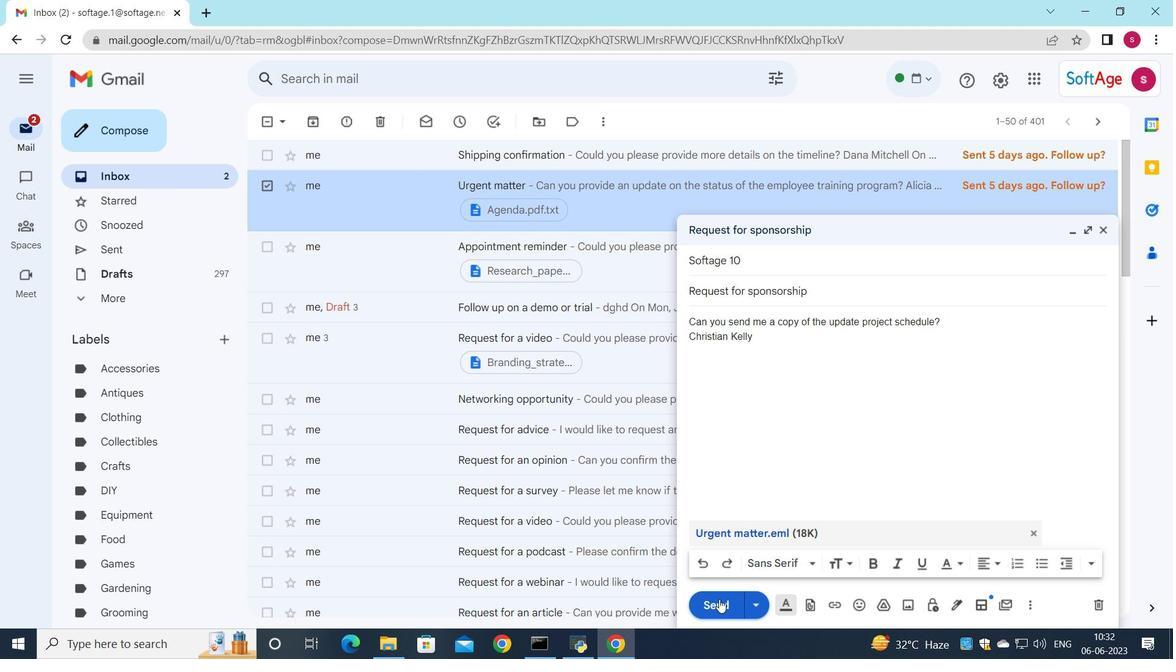 
Action: Mouse pressed left at (718, 603)
Screenshot: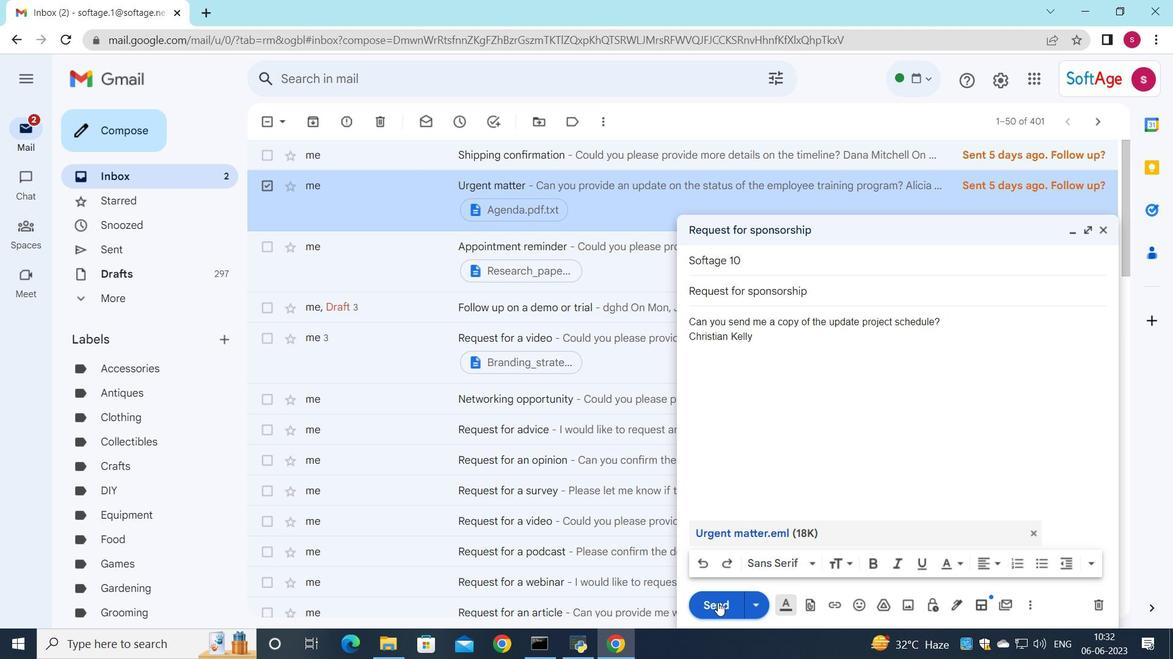 
Action: Mouse moved to (754, 469)
Screenshot: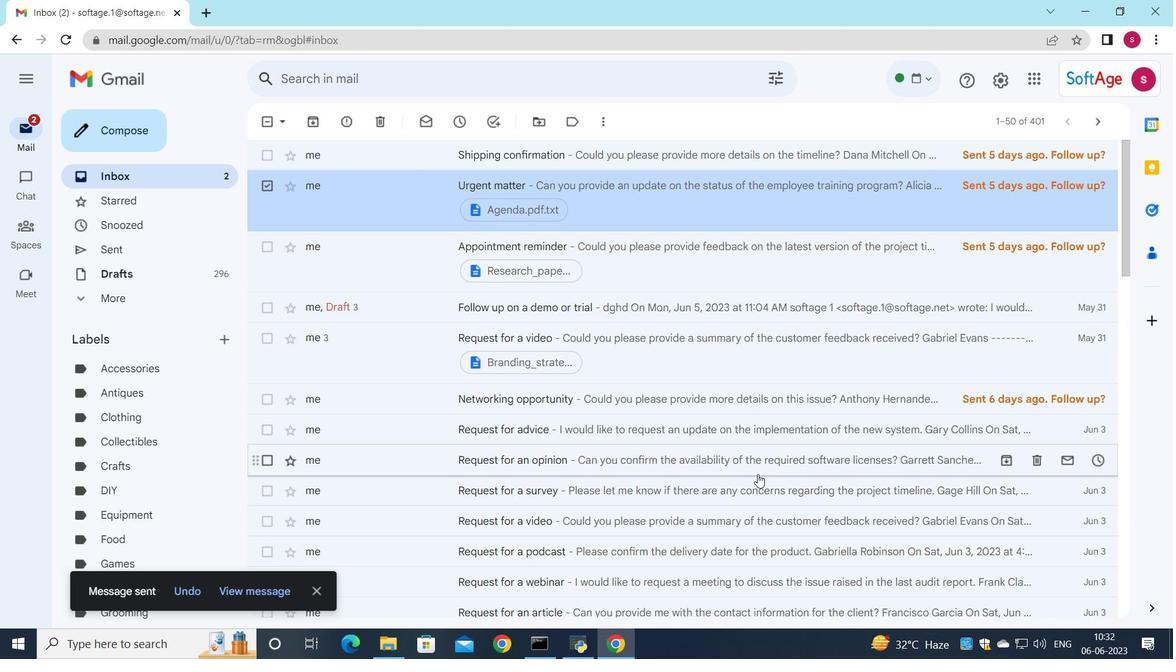 
